 Task: Find connections with filter location Corralillo with filter topic #digitalnomadwith filter profile language French with filter current company Infosys BPM with filter school Deshbandhu College with filter industry Operations Consulting with filter service category Copywriting with filter keywords title Sales Manager
Action: Mouse moved to (478, 59)
Screenshot: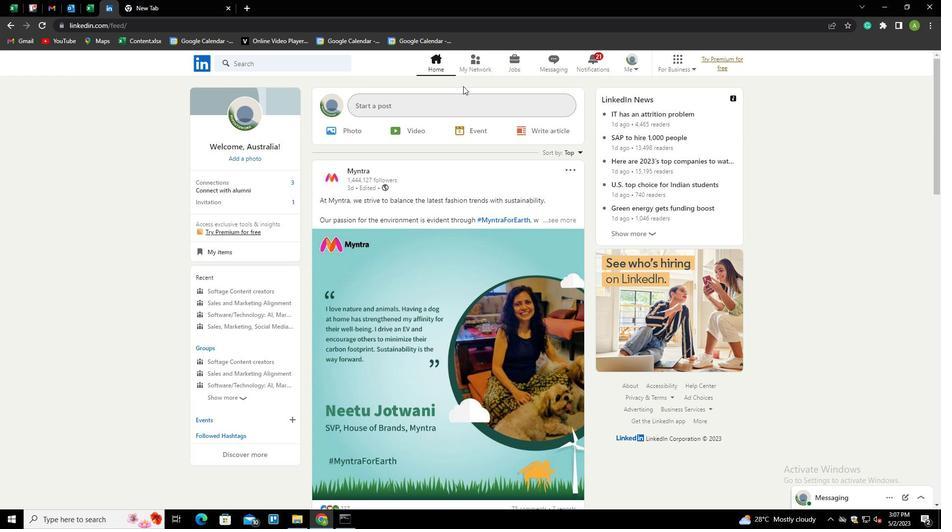 
Action: Mouse pressed left at (478, 59)
Screenshot: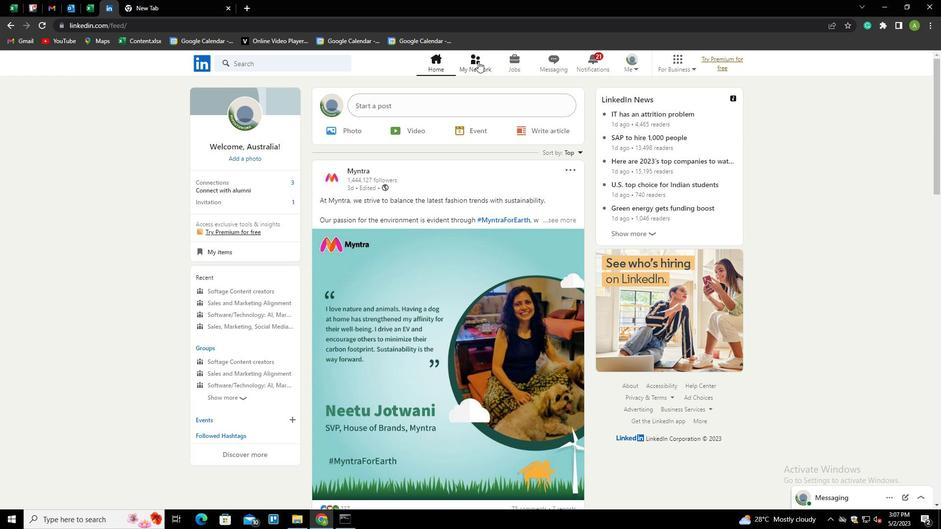 
Action: Mouse moved to (251, 120)
Screenshot: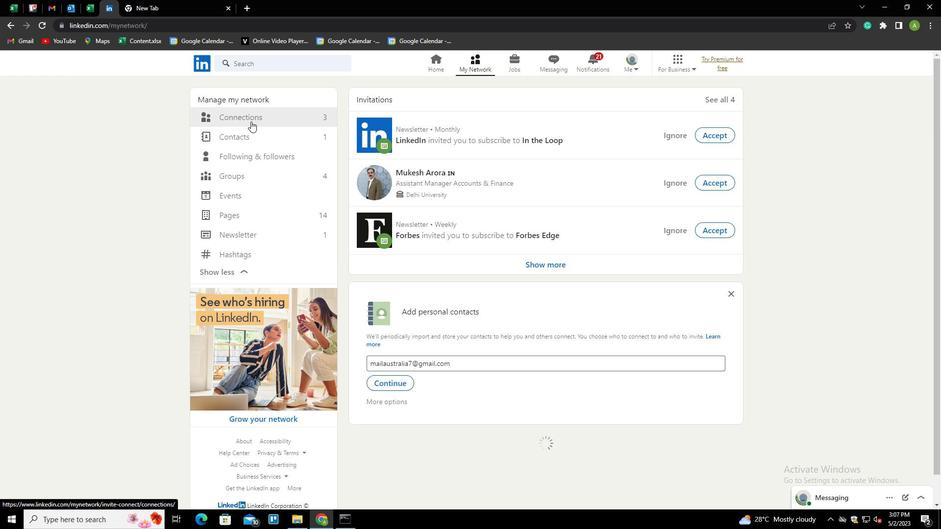 
Action: Mouse pressed left at (251, 120)
Screenshot: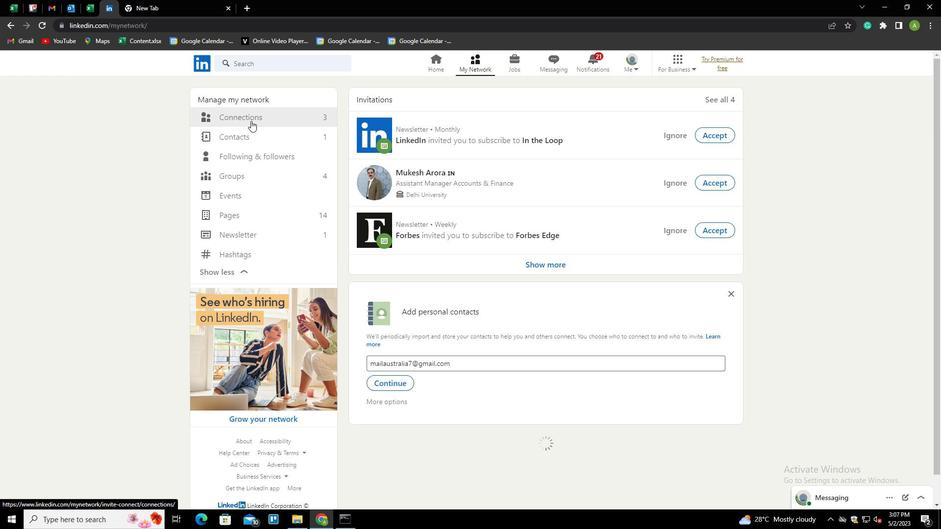 
Action: Mouse moved to (527, 118)
Screenshot: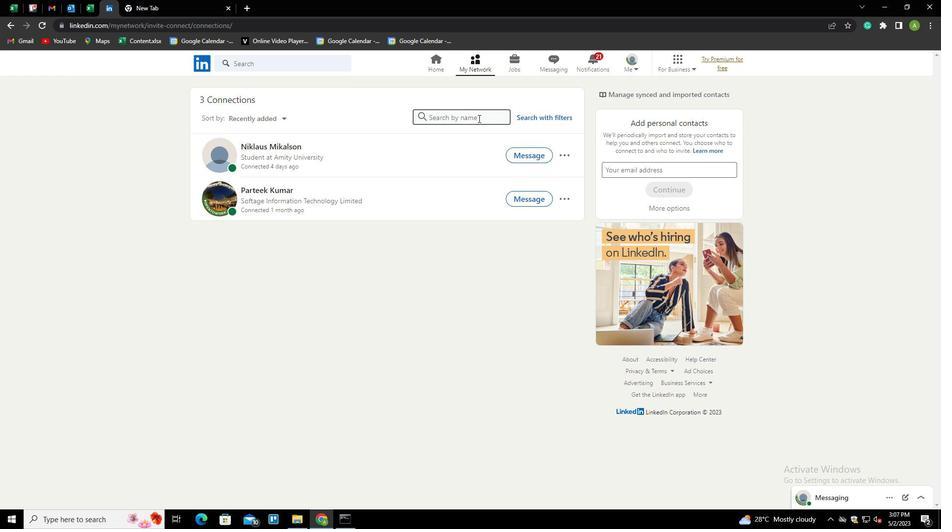 
Action: Mouse pressed left at (527, 118)
Screenshot: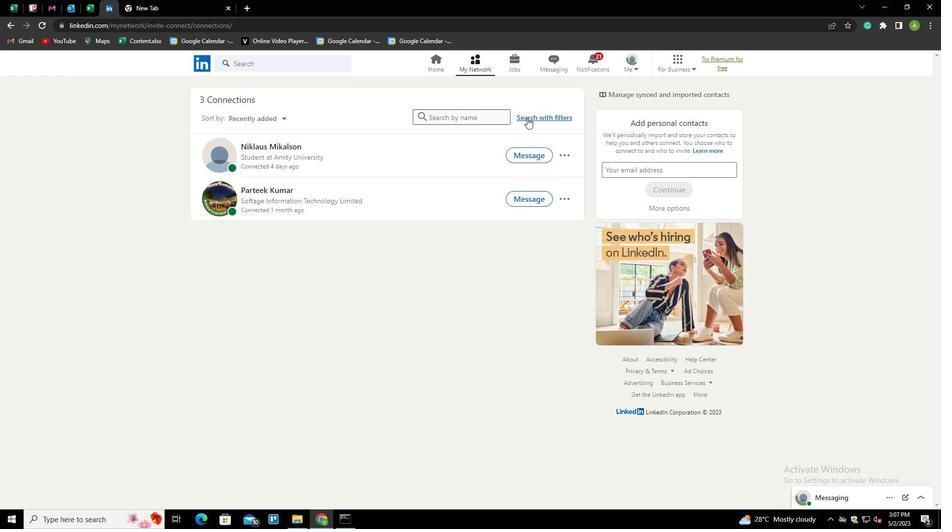 
Action: Mouse moved to (500, 90)
Screenshot: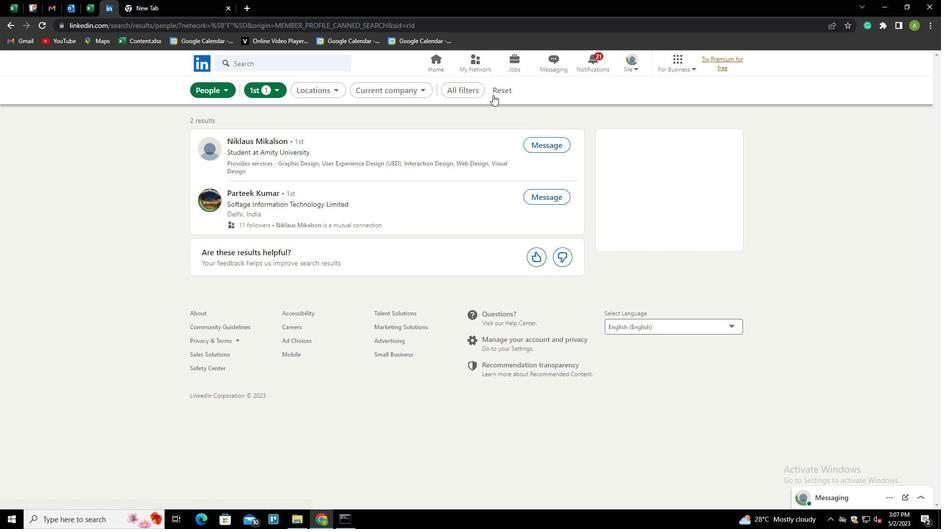 
Action: Mouse pressed left at (500, 90)
Screenshot: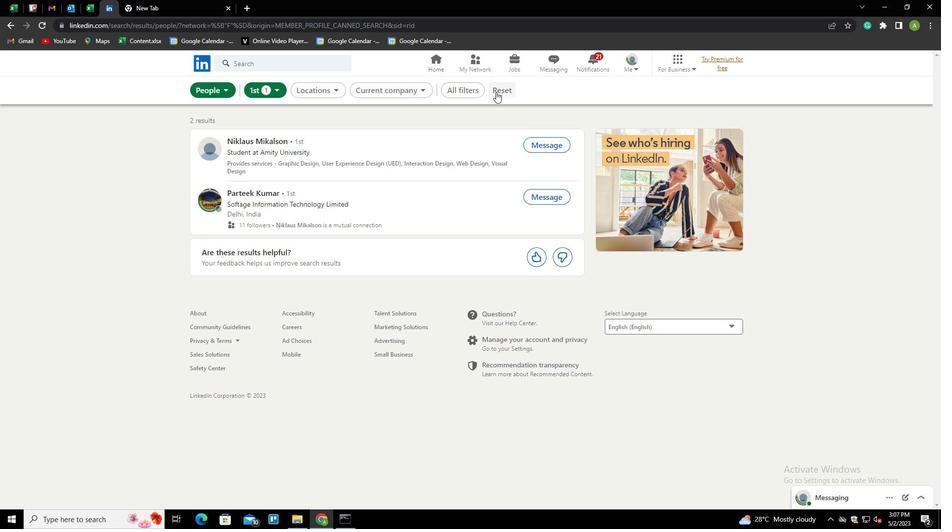 
Action: Mouse moved to (484, 90)
Screenshot: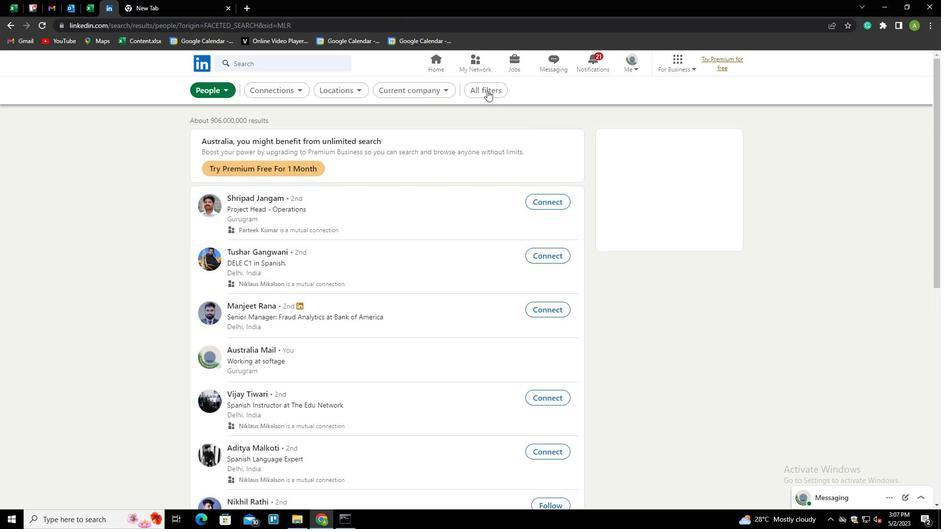 
Action: Mouse pressed left at (484, 90)
Screenshot: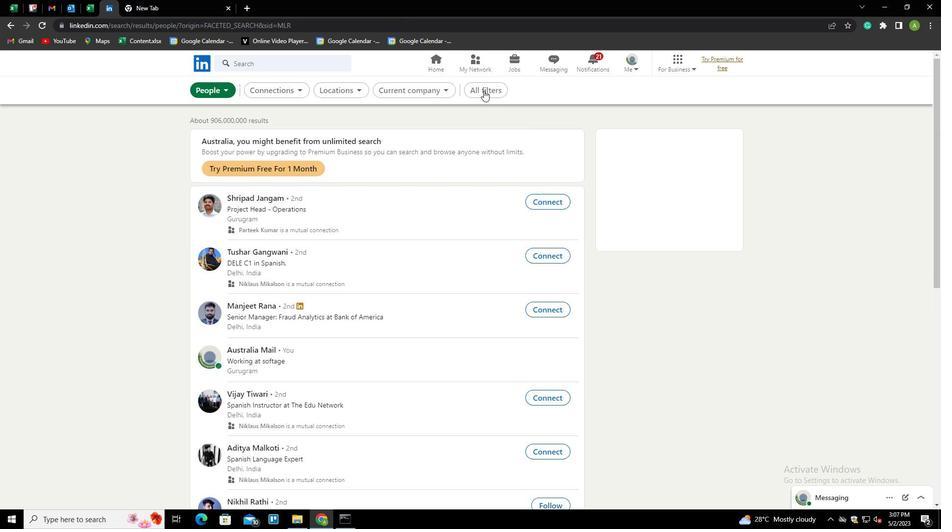 
Action: Mouse moved to (809, 279)
Screenshot: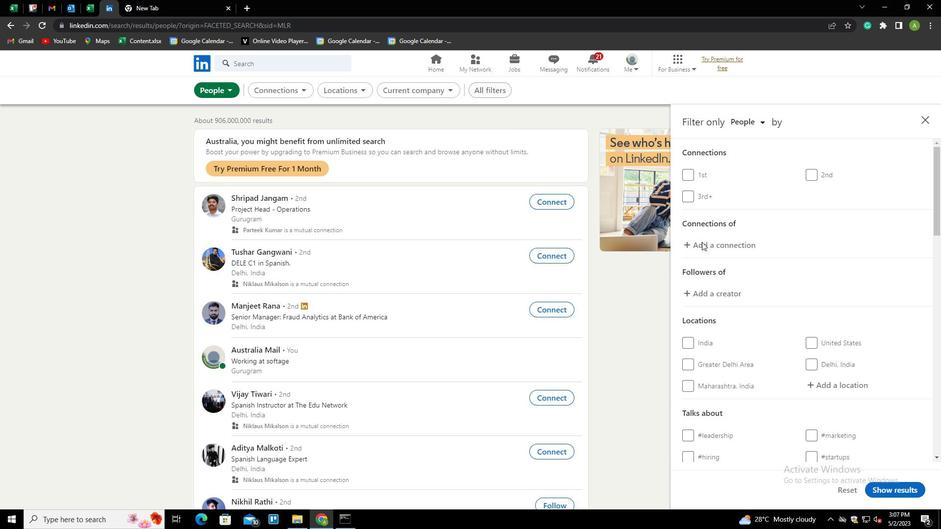 
Action: Mouse scrolled (809, 279) with delta (0, 0)
Screenshot: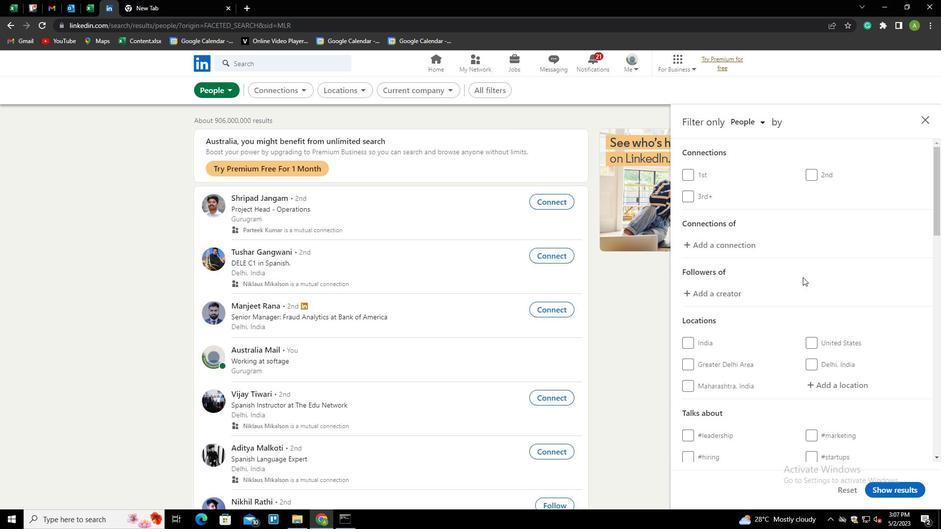 
Action: Mouse scrolled (809, 279) with delta (0, 0)
Screenshot: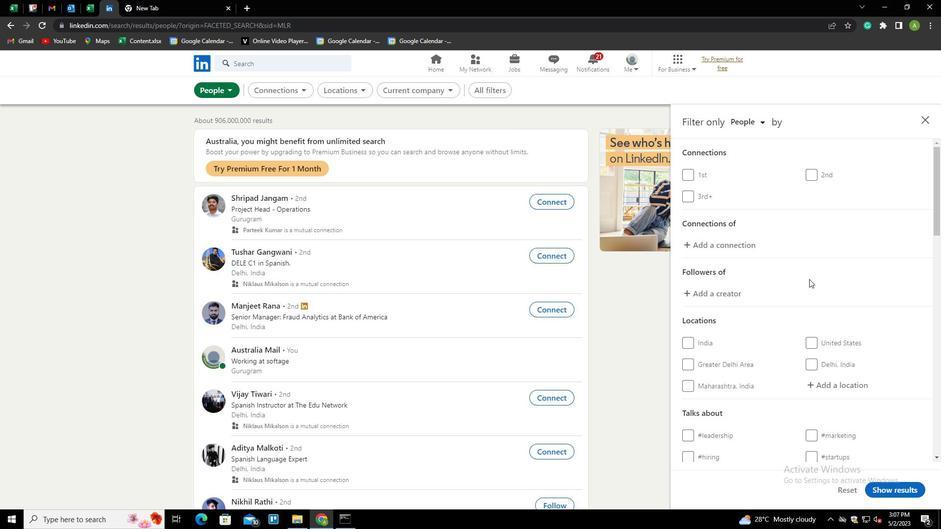 
Action: Mouse moved to (824, 283)
Screenshot: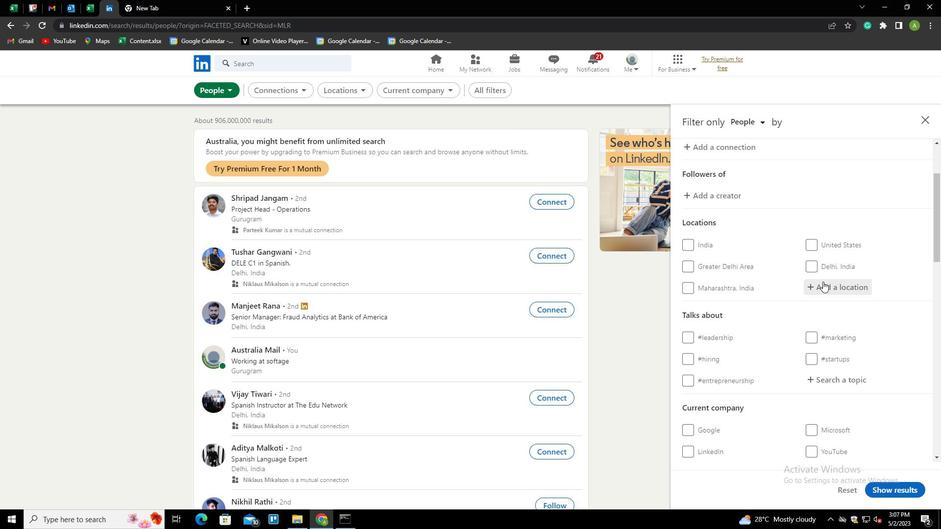 
Action: Mouse pressed left at (824, 283)
Screenshot: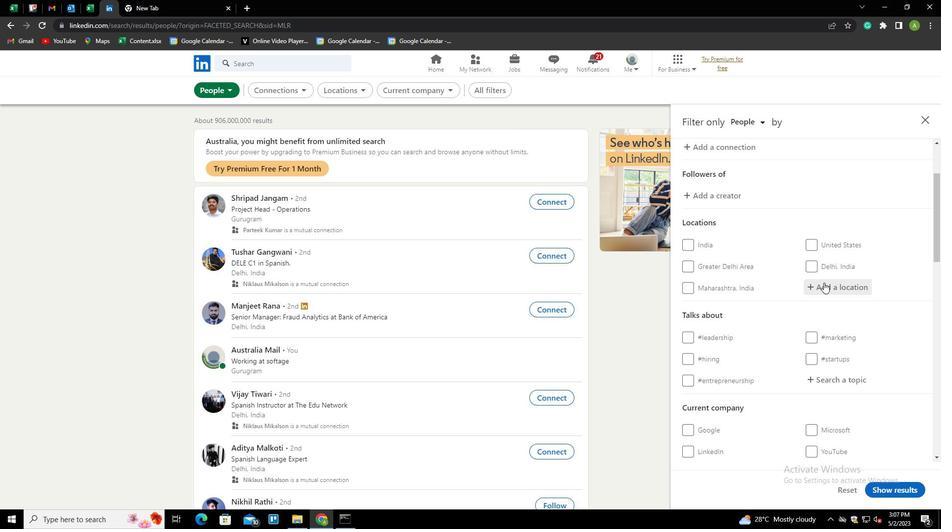 
Action: Key pressed <Key.shift>CORRALILLO<Key.down><Key.enter>
Screenshot: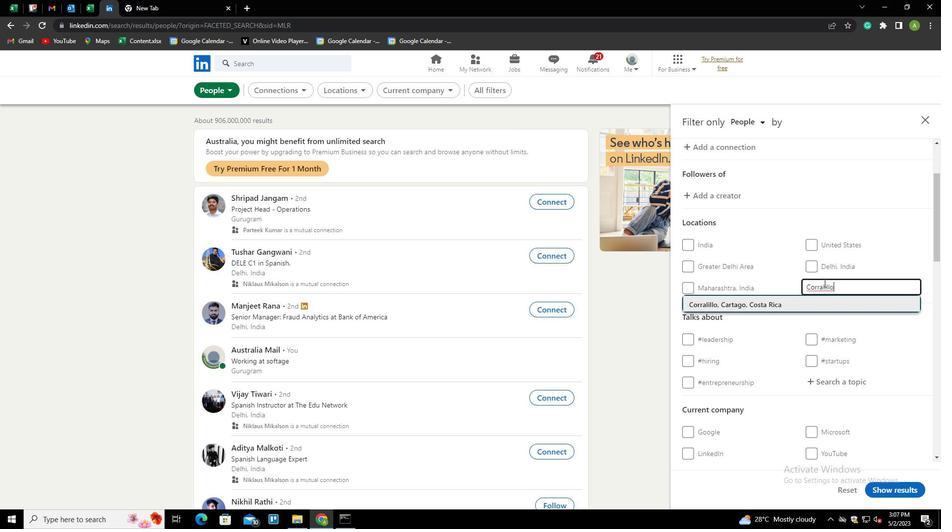 
Action: Mouse scrolled (824, 282) with delta (0, 0)
Screenshot: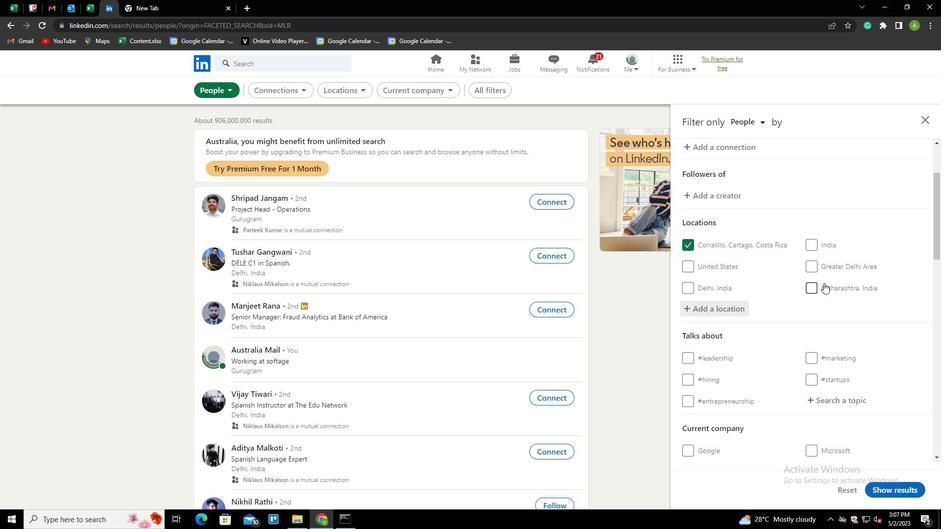 
Action: Mouse scrolled (824, 282) with delta (0, 0)
Screenshot: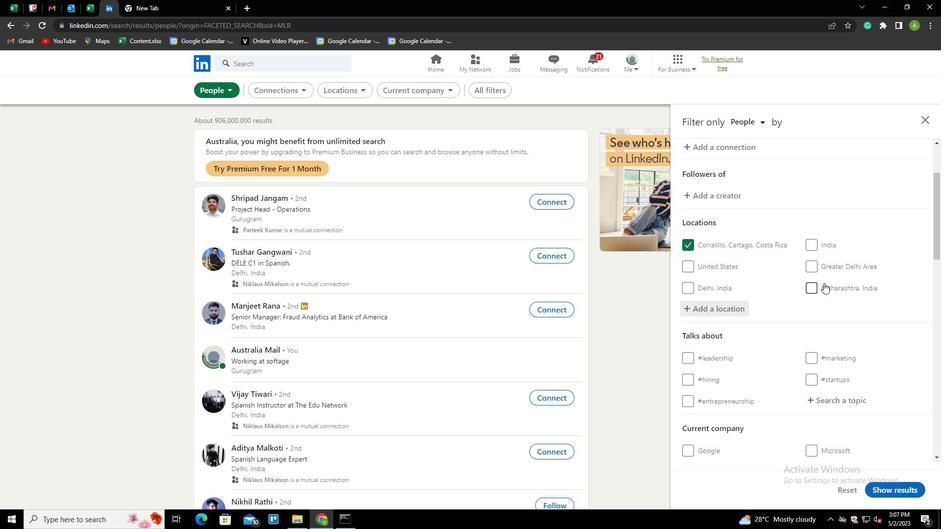 
Action: Mouse moved to (820, 306)
Screenshot: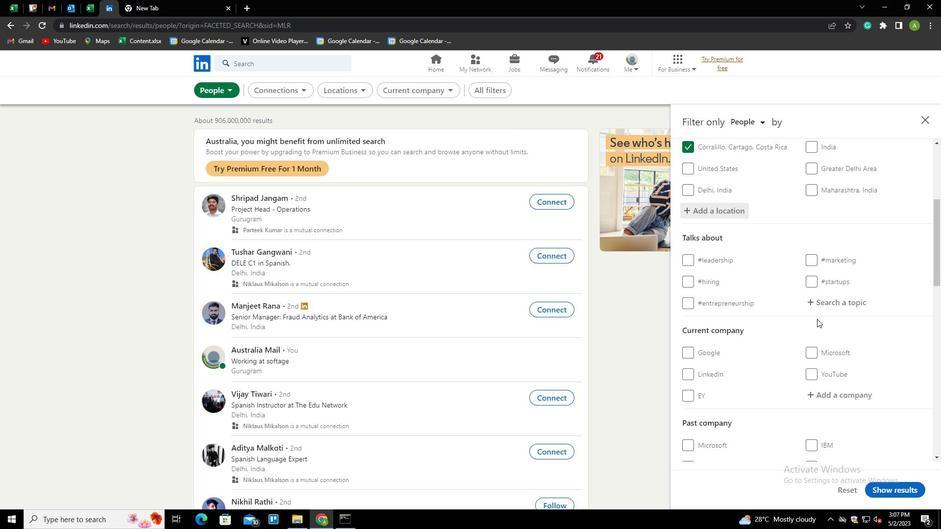 
Action: Mouse pressed left at (820, 306)
Screenshot: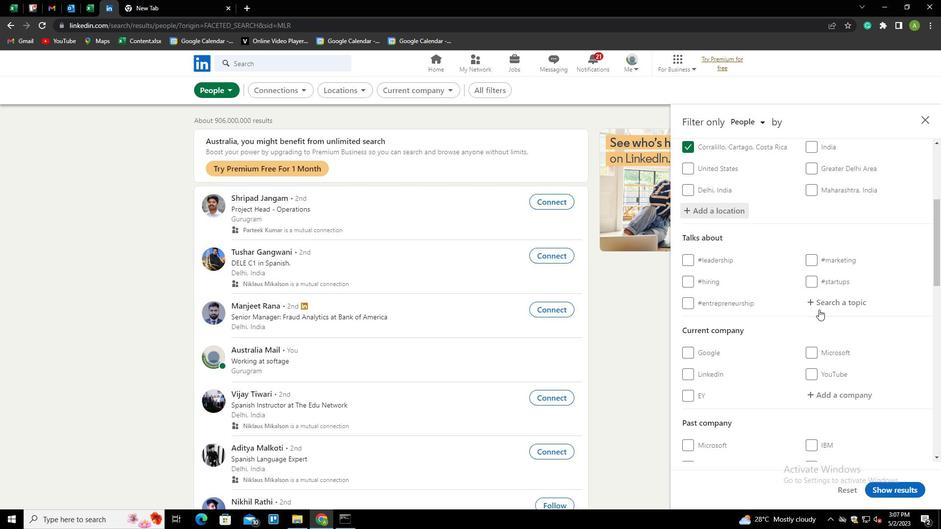 
Action: Key pressed DIGITALMA<Key.down><Key.backspace><Key.backspace>NOMAD<Key.down><Key.enter>
Screenshot: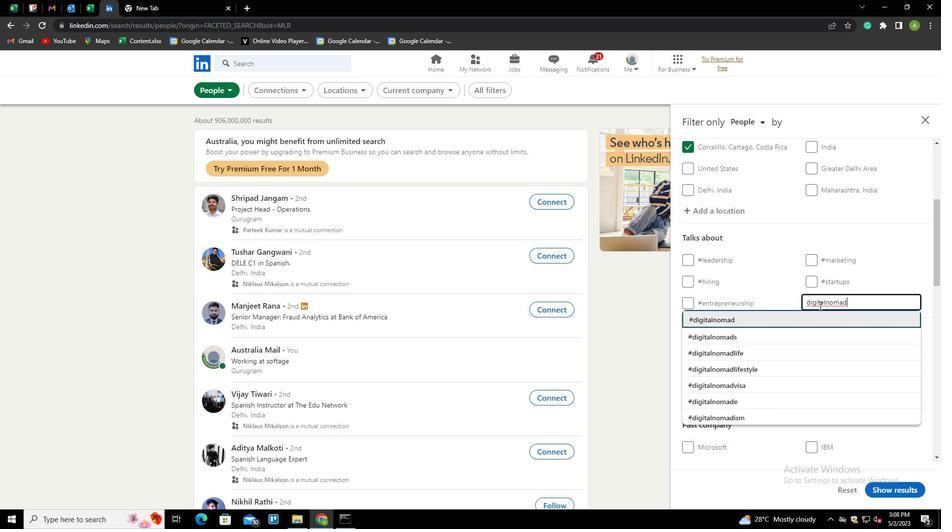 
Action: Mouse scrolled (820, 305) with delta (0, 0)
Screenshot: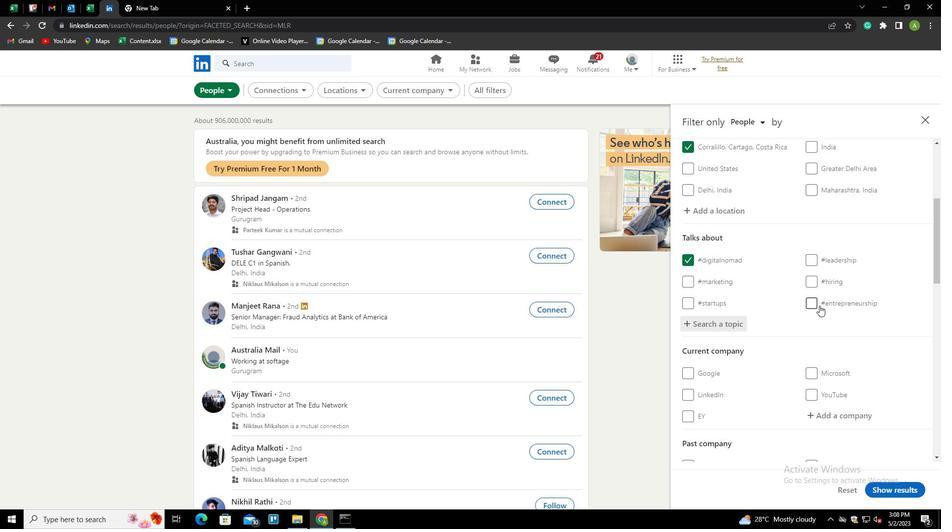 
Action: Mouse scrolled (820, 305) with delta (0, 0)
Screenshot: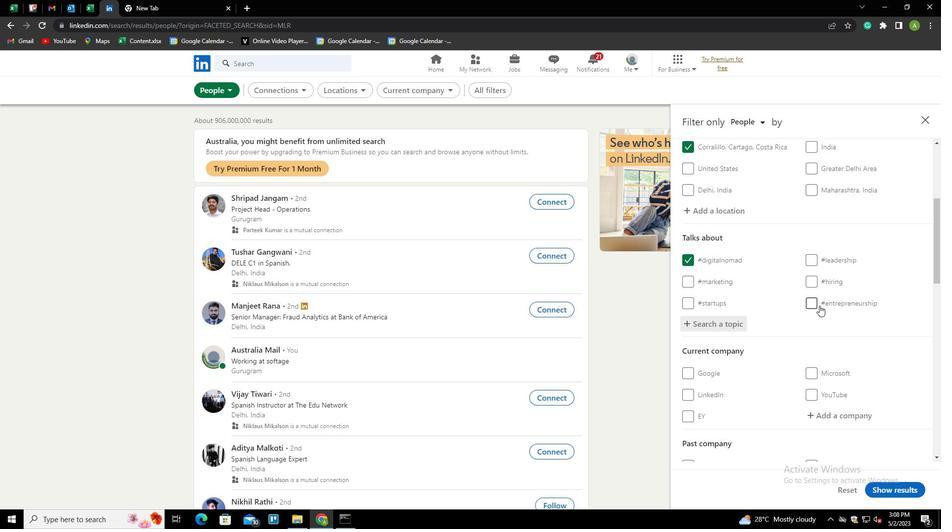 
Action: Mouse scrolled (820, 305) with delta (0, 0)
Screenshot: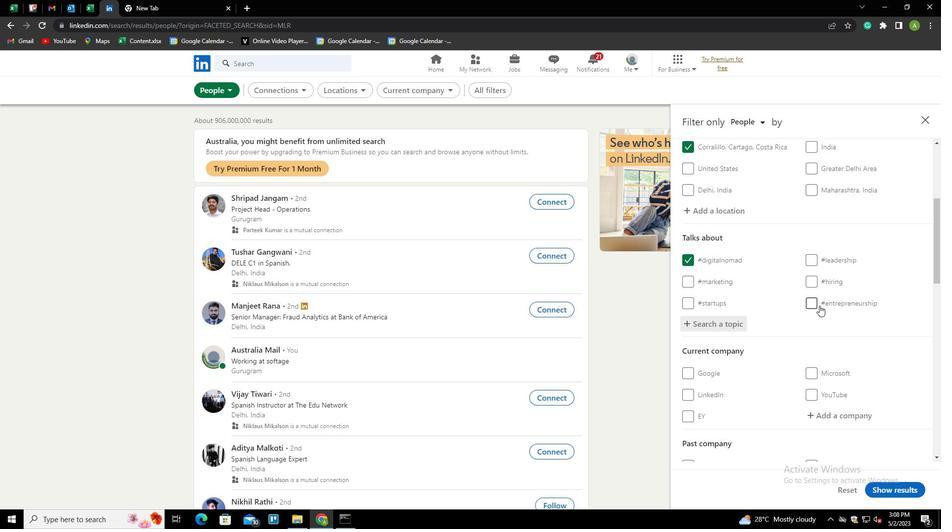 
Action: Mouse scrolled (820, 305) with delta (0, 0)
Screenshot: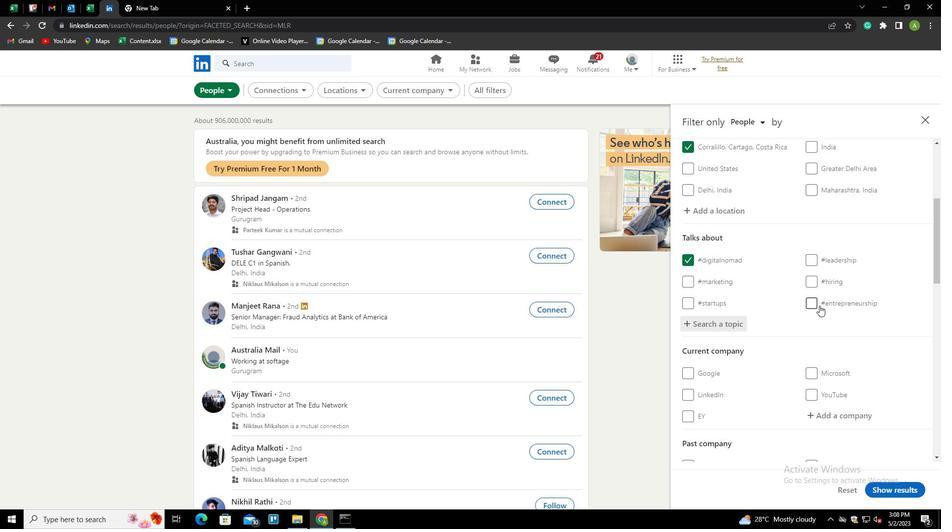 
Action: Mouse scrolled (820, 305) with delta (0, 0)
Screenshot: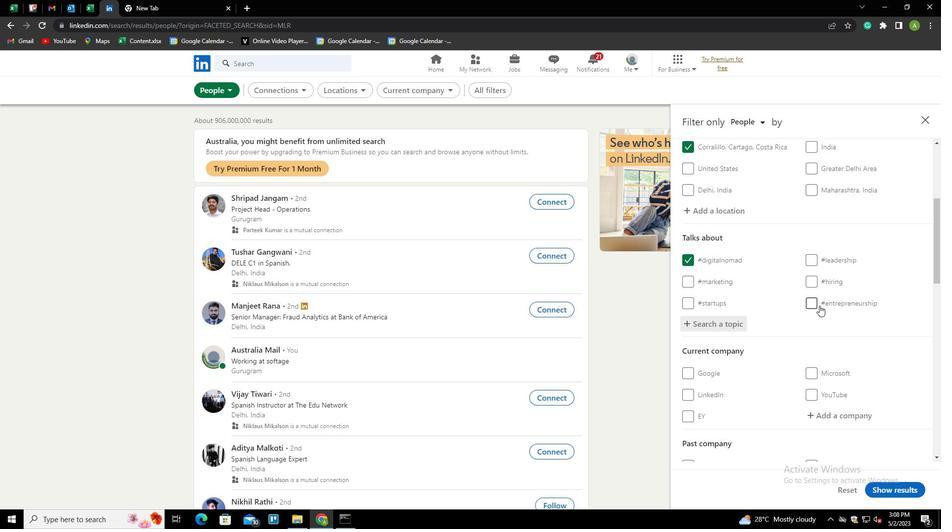 
Action: Mouse scrolled (820, 305) with delta (0, 0)
Screenshot: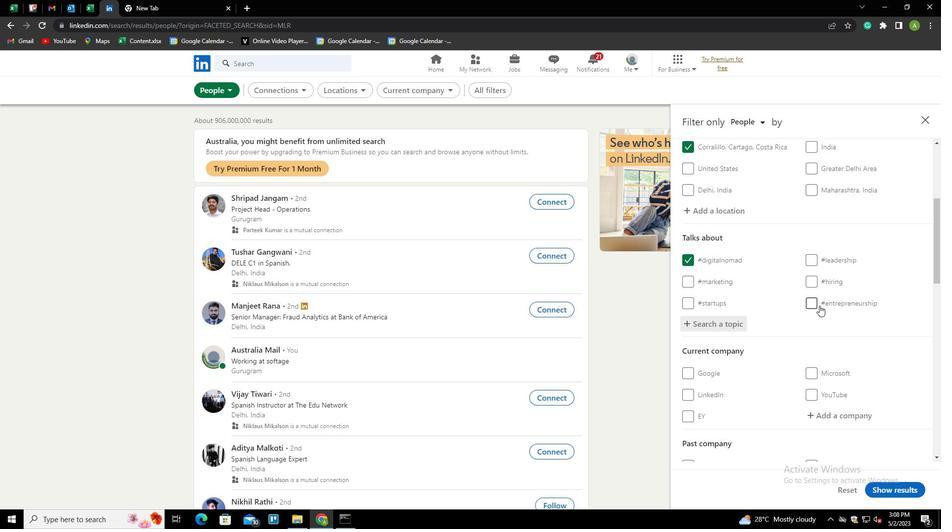 
Action: Mouse scrolled (820, 305) with delta (0, 0)
Screenshot: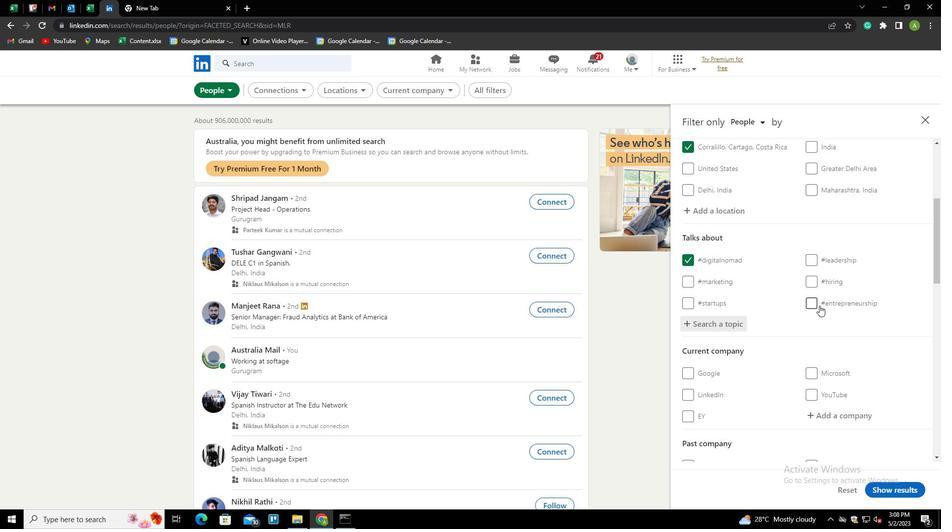 
Action: Mouse scrolled (820, 305) with delta (0, 0)
Screenshot: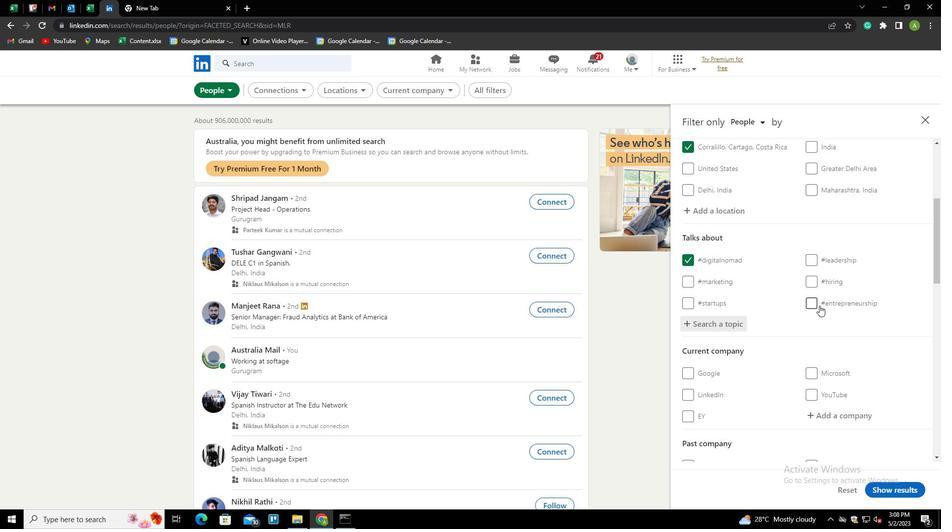 
Action: Mouse scrolled (820, 305) with delta (0, 0)
Screenshot: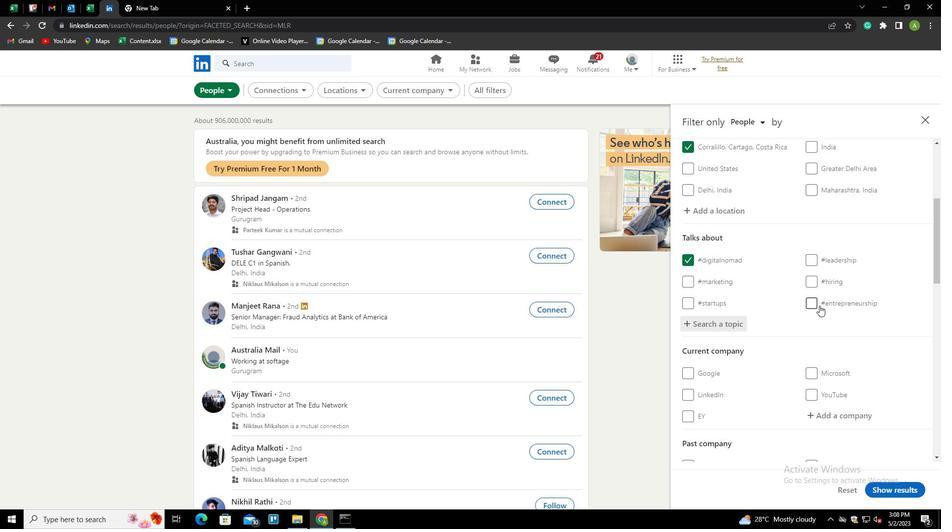 
Action: Mouse scrolled (820, 305) with delta (0, 0)
Screenshot: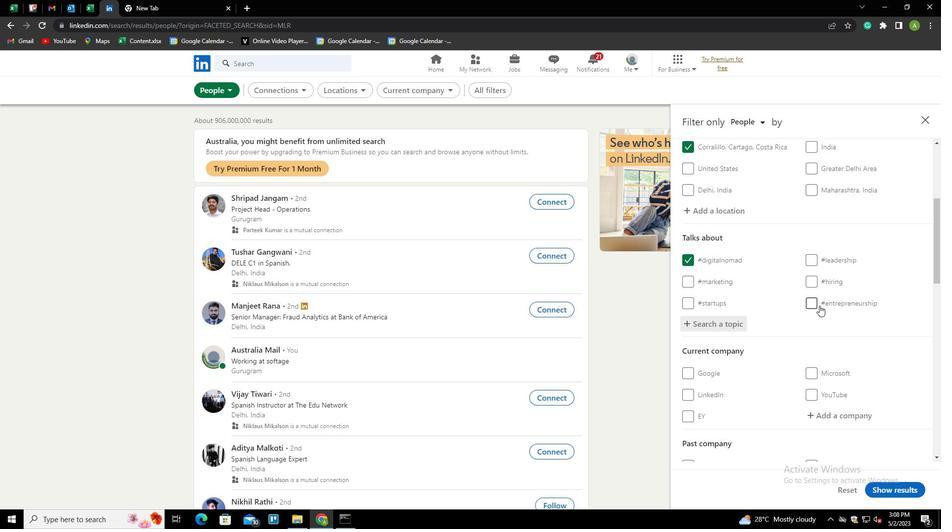 
Action: Mouse scrolled (820, 305) with delta (0, 0)
Screenshot: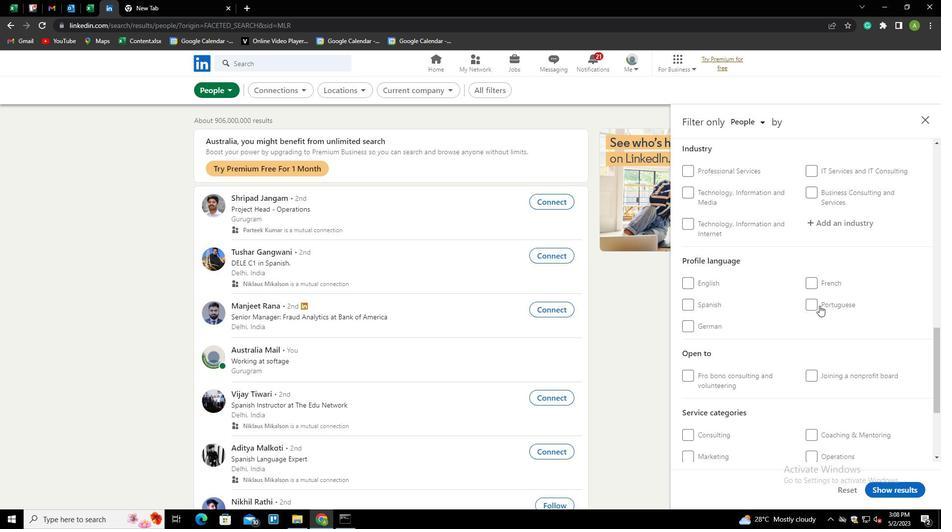
Action: Mouse scrolled (820, 305) with delta (0, 0)
Screenshot: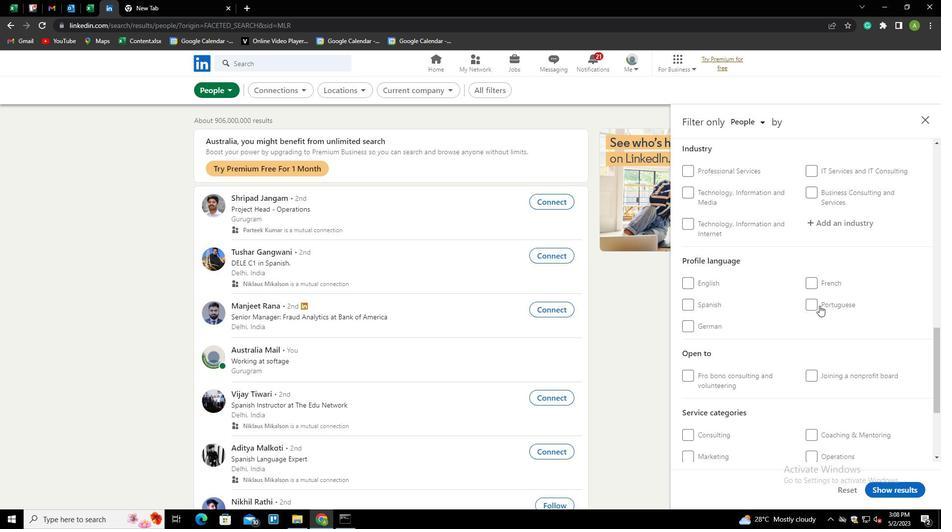 
Action: Mouse scrolled (820, 305) with delta (0, 0)
Screenshot: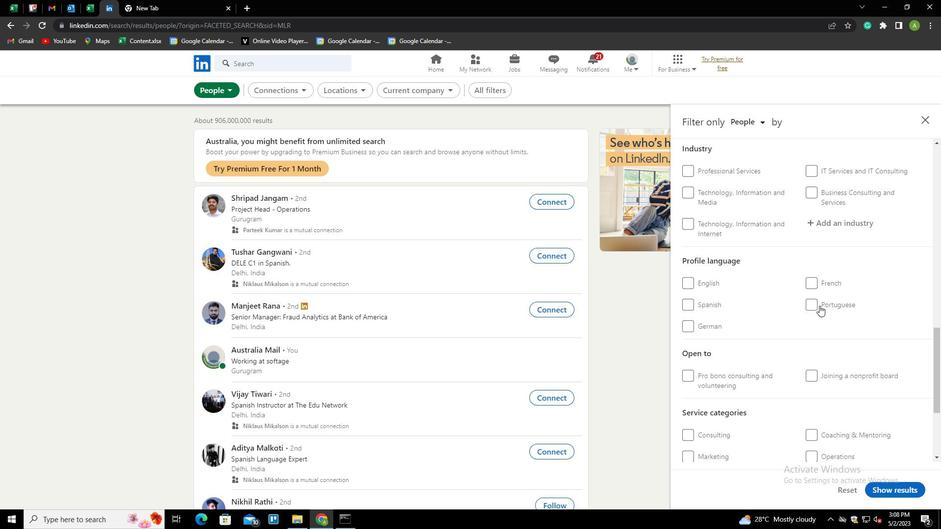 
Action: Mouse scrolled (820, 305) with delta (0, 0)
Screenshot: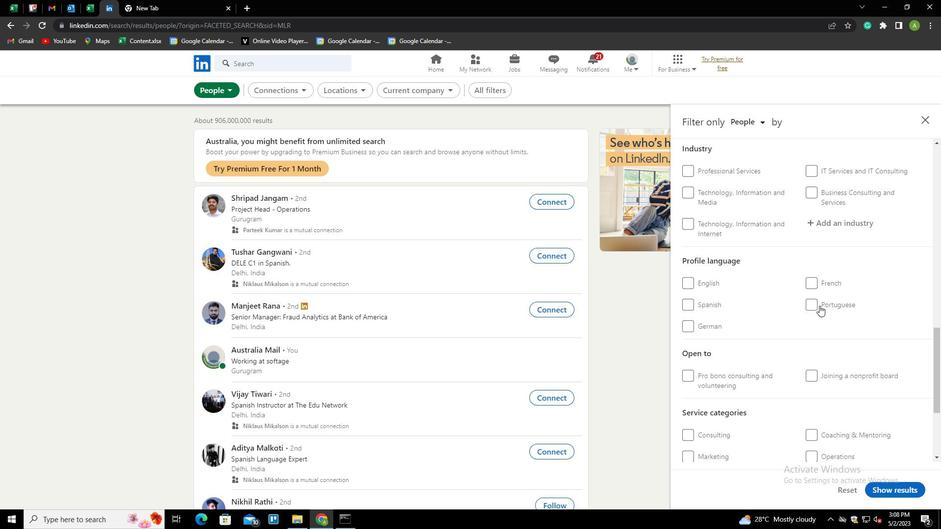 
Action: Mouse scrolled (820, 305) with delta (0, 0)
Screenshot: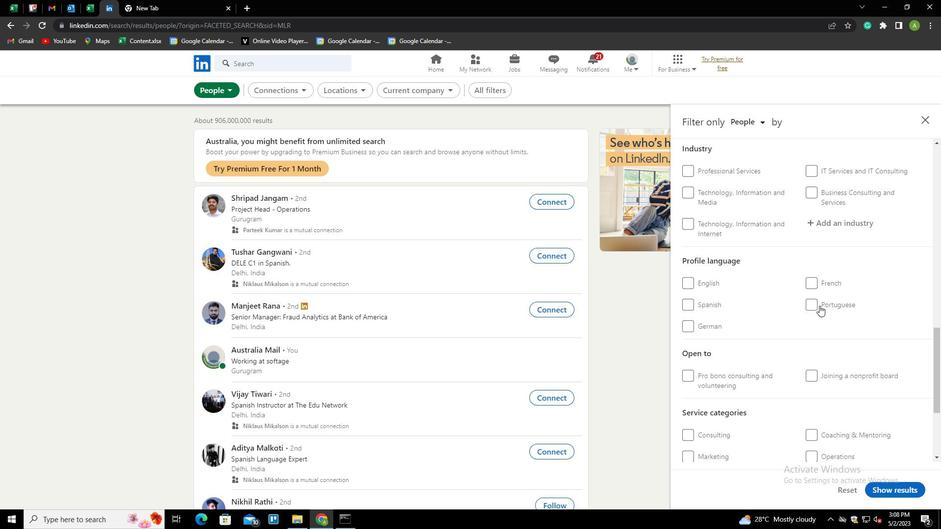 
Action: Mouse scrolled (820, 305) with delta (0, 0)
Screenshot: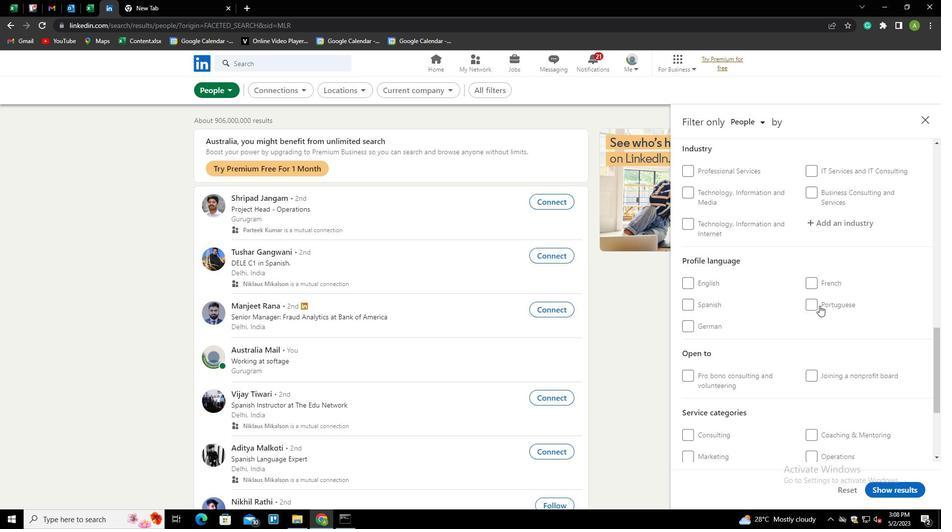 
Action: Mouse moved to (788, 179)
Screenshot: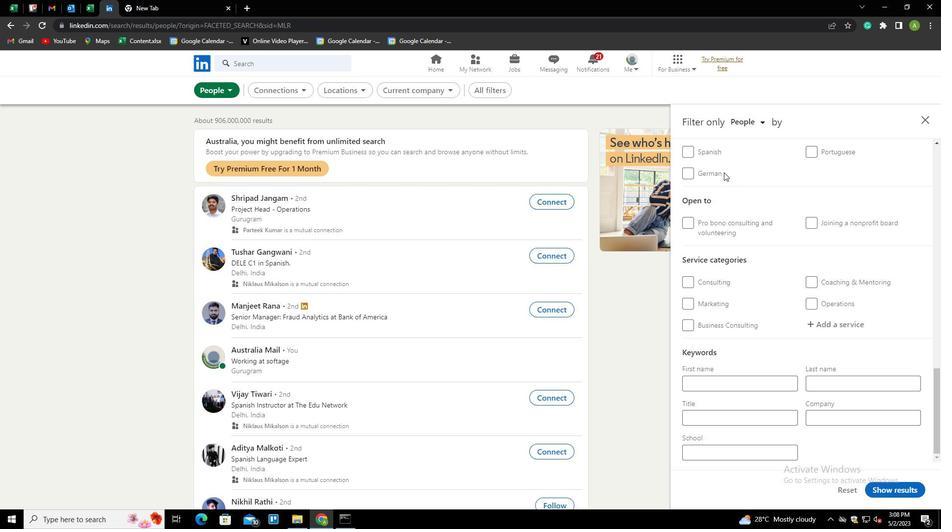 
Action: Mouse scrolled (788, 179) with delta (0, 0)
Screenshot: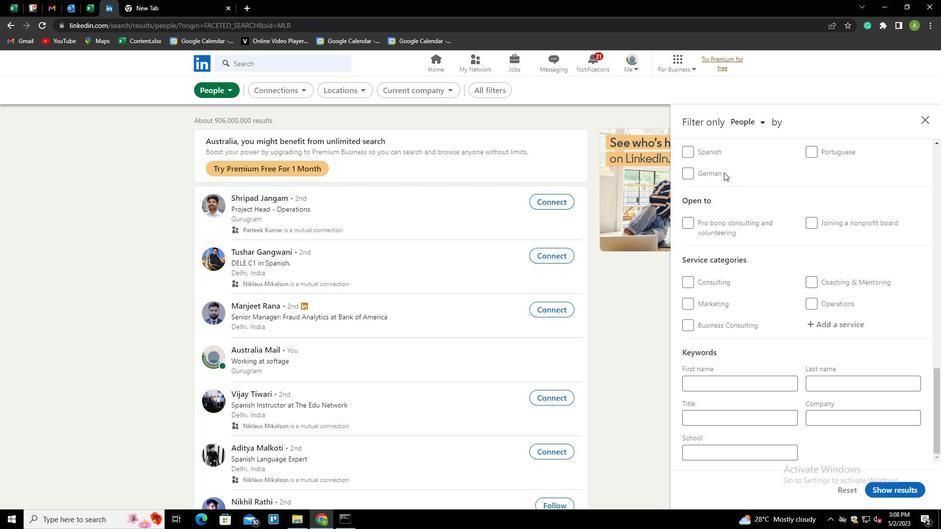 
Action: Mouse moved to (812, 180)
Screenshot: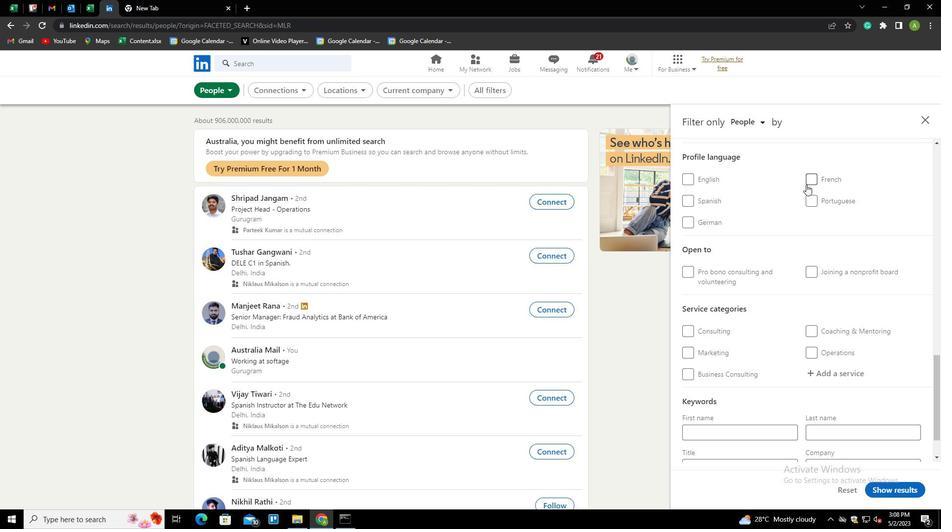 
Action: Mouse pressed left at (812, 180)
Screenshot: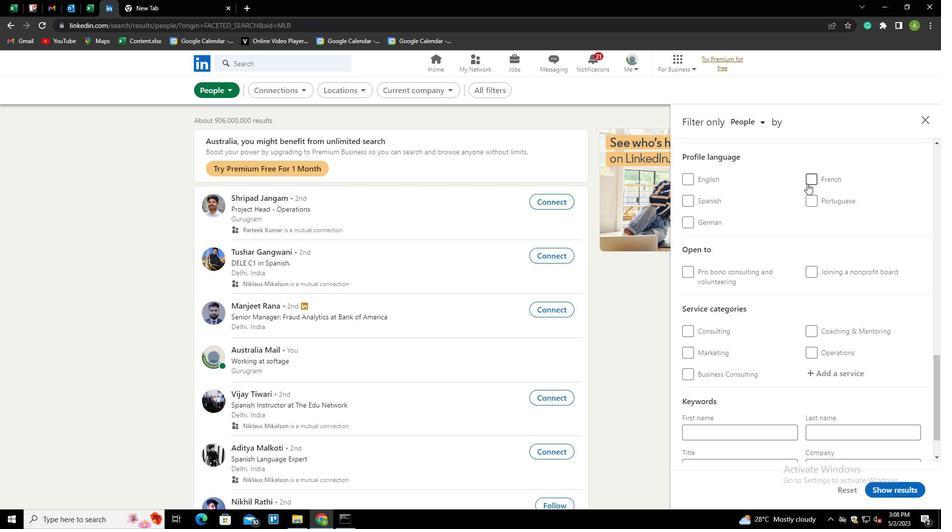 
Action: Mouse moved to (819, 210)
Screenshot: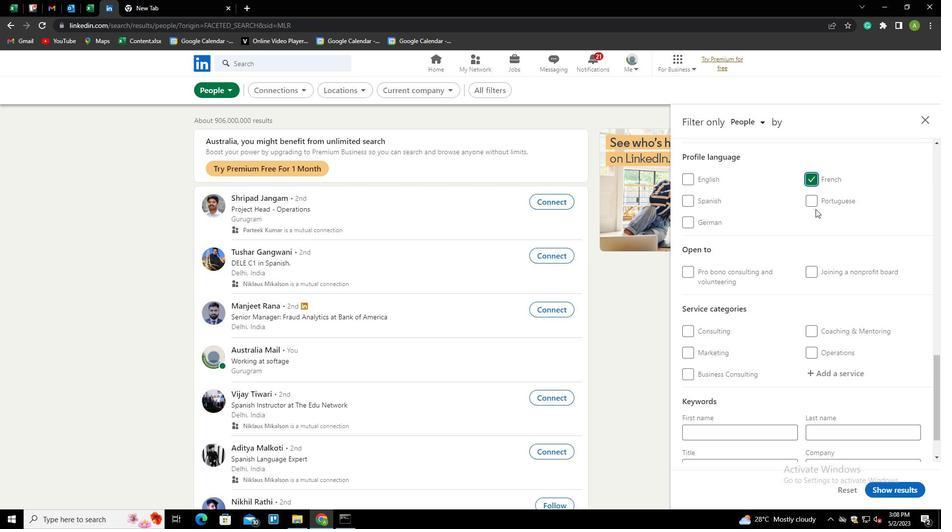
Action: Mouse scrolled (819, 211) with delta (0, 0)
Screenshot: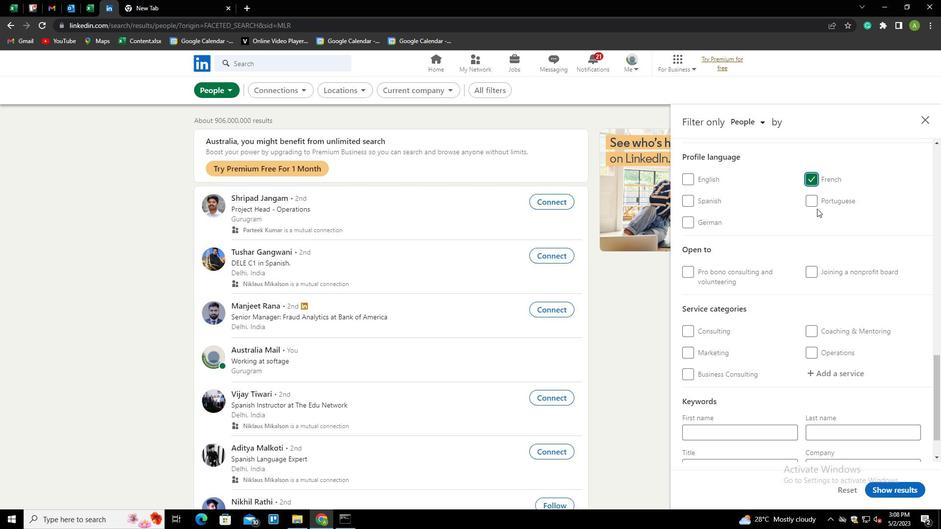 
Action: Mouse scrolled (819, 211) with delta (0, 0)
Screenshot: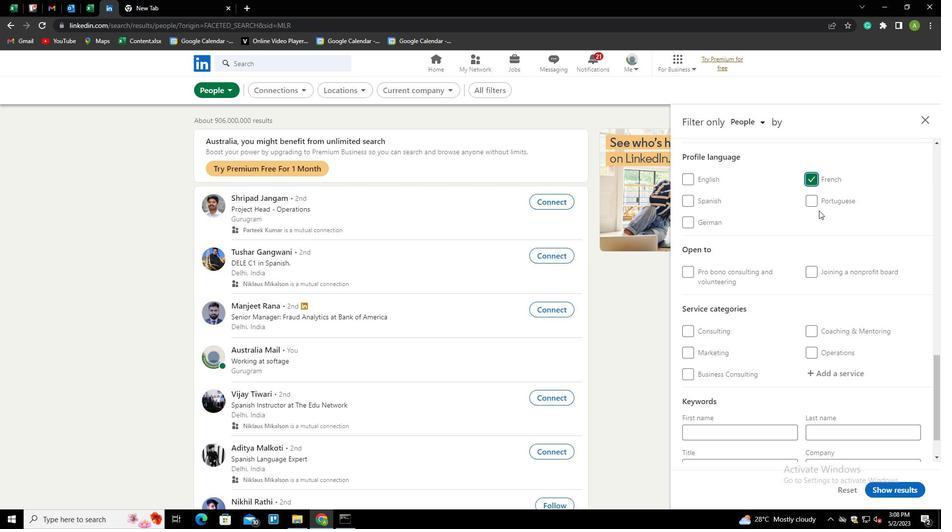 
Action: Mouse scrolled (819, 211) with delta (0, 0)
Screenshot: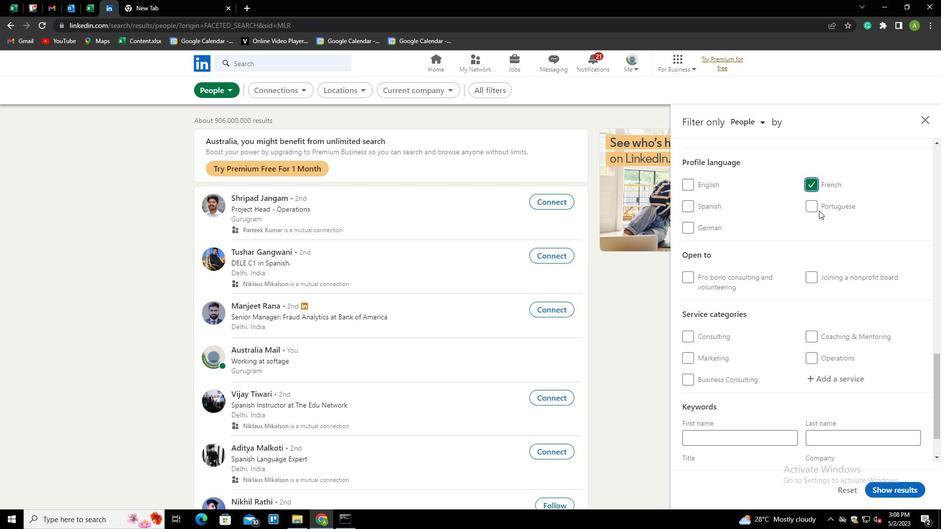 
Action: Mouse scrolled (819, 211) with delta (0, 0)
Screenshot: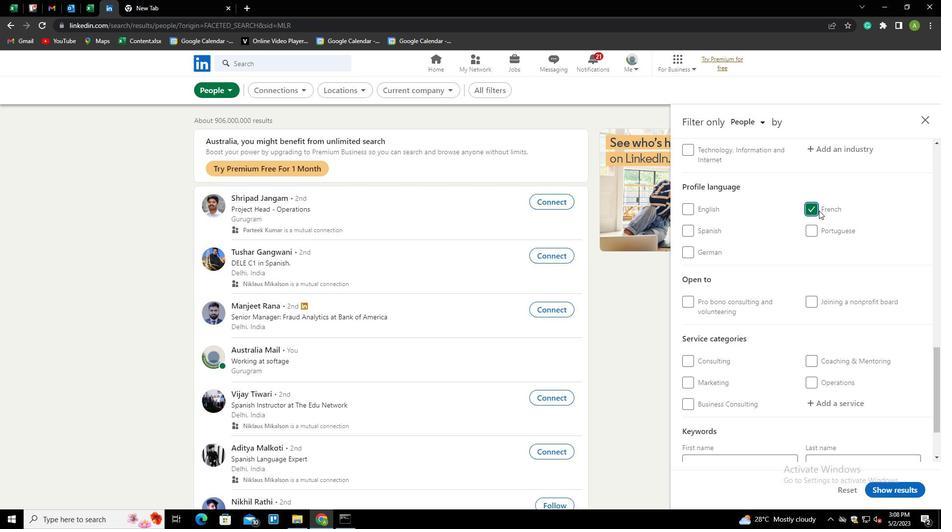 
Action: Mouse scrolled (819, 211) with delta (0, 0)
Screenshot: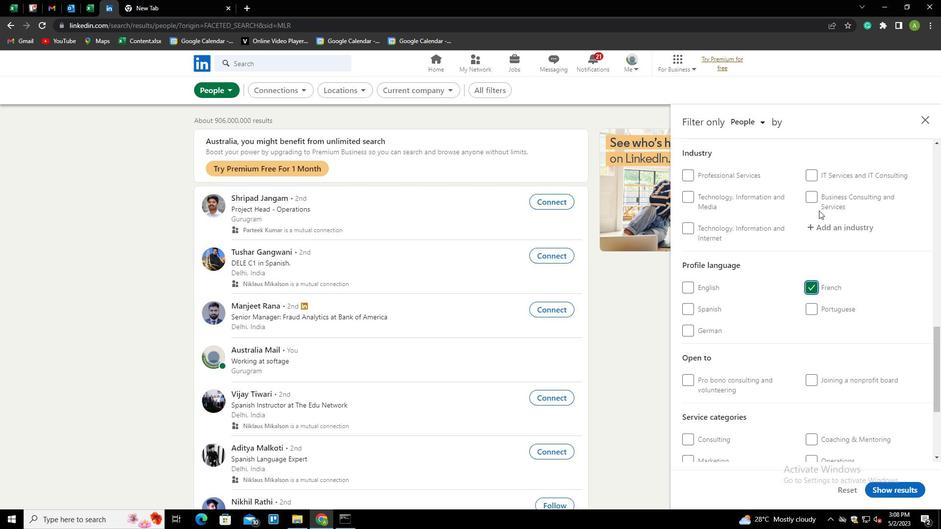 
Action: Mouse scrolled (819, 211) with delta (0, 0)
Screenshot: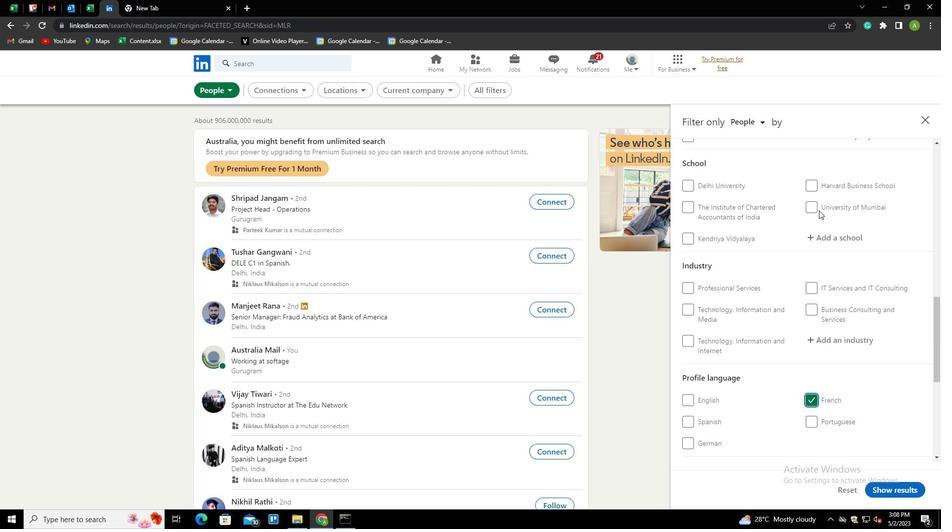 
Action: Mouse scrolled (819, 211) with delta (0, 0)
Screenshot: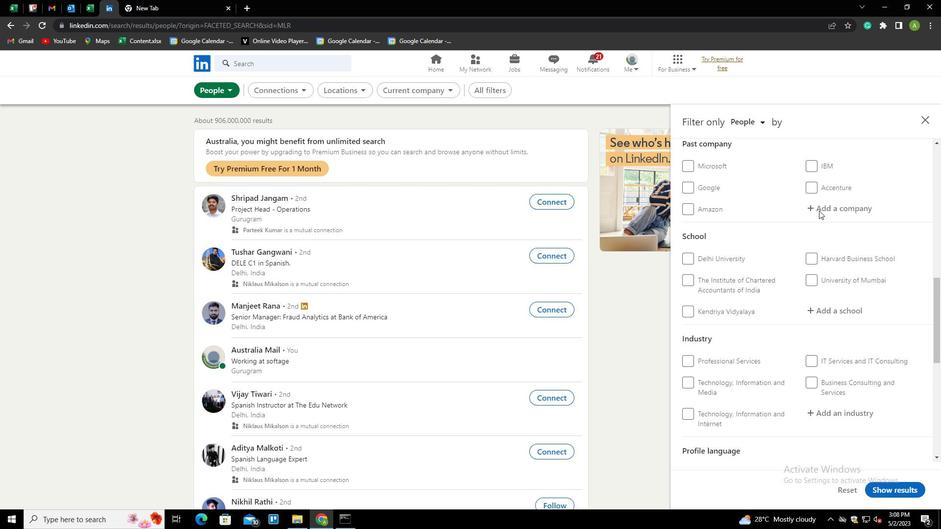 
Action: Mouse scrolled (819, 211) with delta (0, 0)
Screenshot: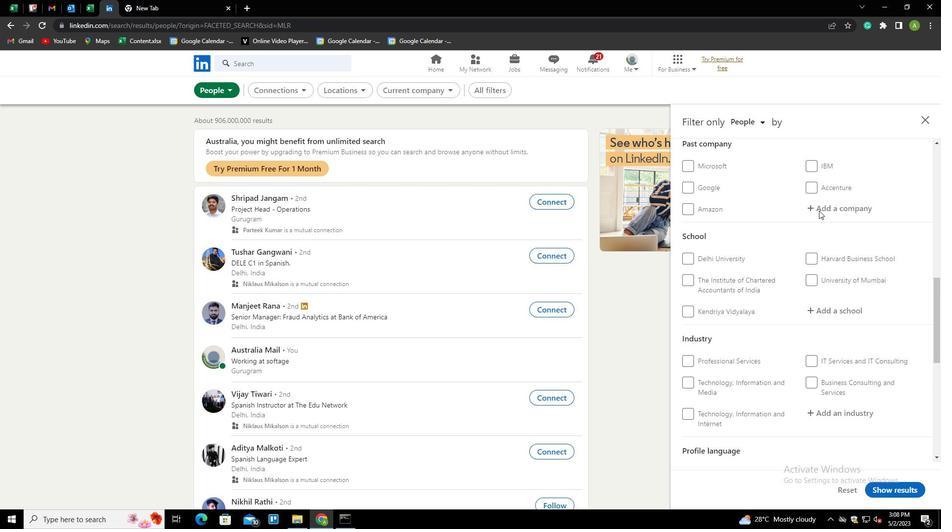 
Action: Mouse scrolled (819, 211) with delta (0, 0)
Screenshot: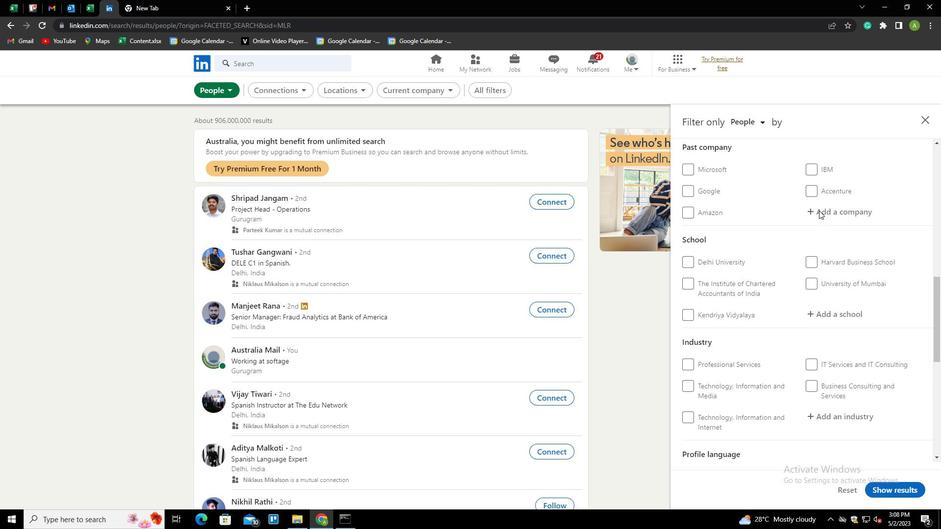 
Action: Mouse moved to (824, 257)
Screenshot: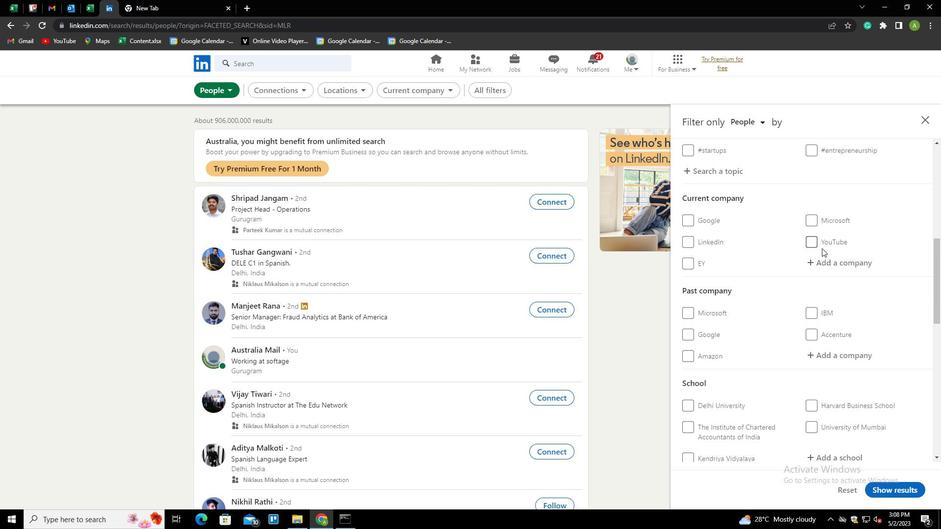 
Action: Mouse pressed left at (824, 257)
Screenshot: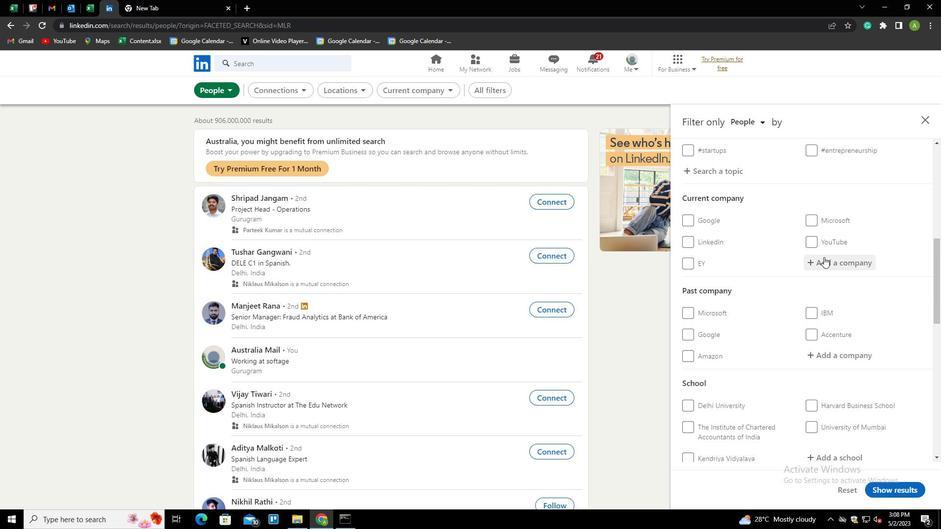 
Action: Mouse moved to (824, 258)
Screenshot: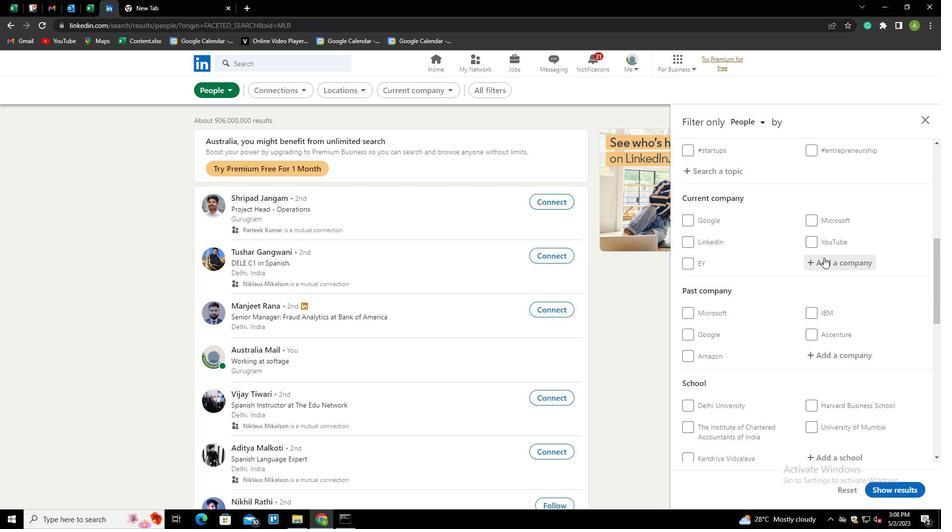 
Action: Key pressed <Key.shift>INFOSYS<Key.down><Key.down>
Screenshot: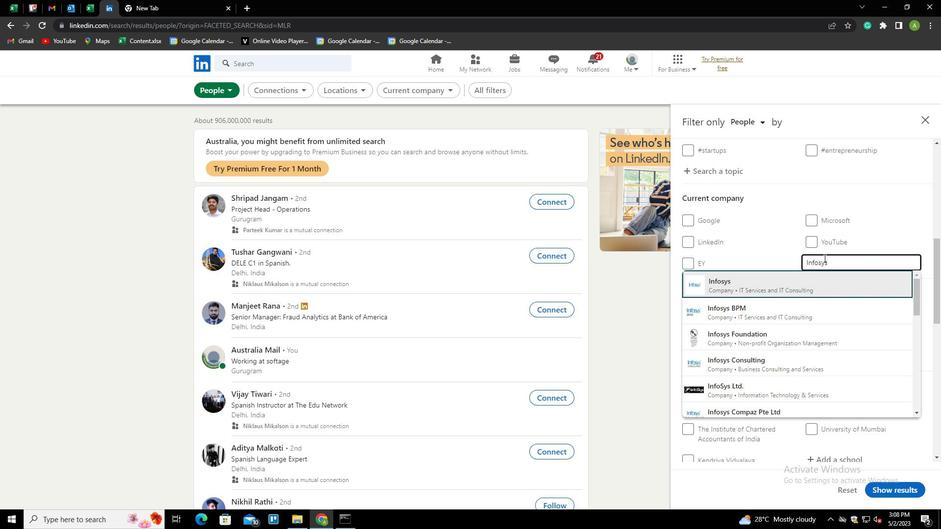 
Action: Mouse moved to (824, 258)
Screenshot: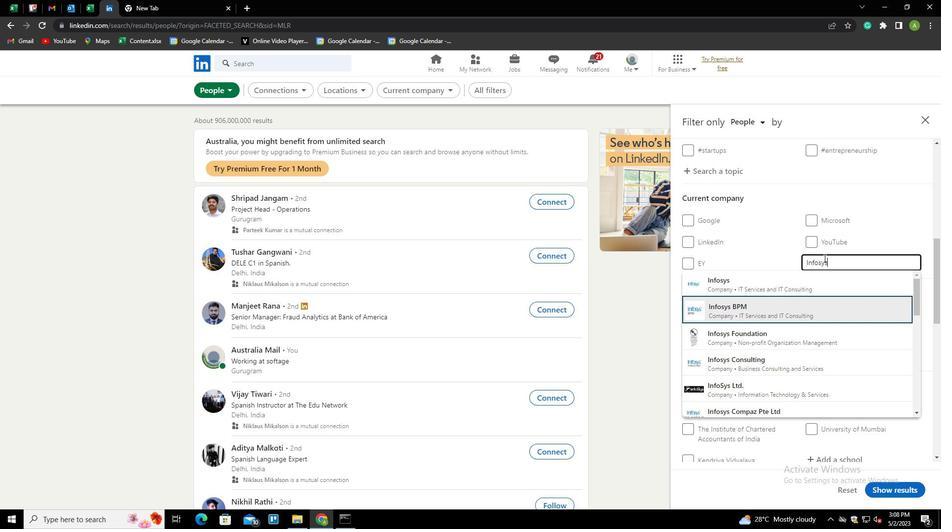 
Action: Key pressed <Key.enter>
Screenshot: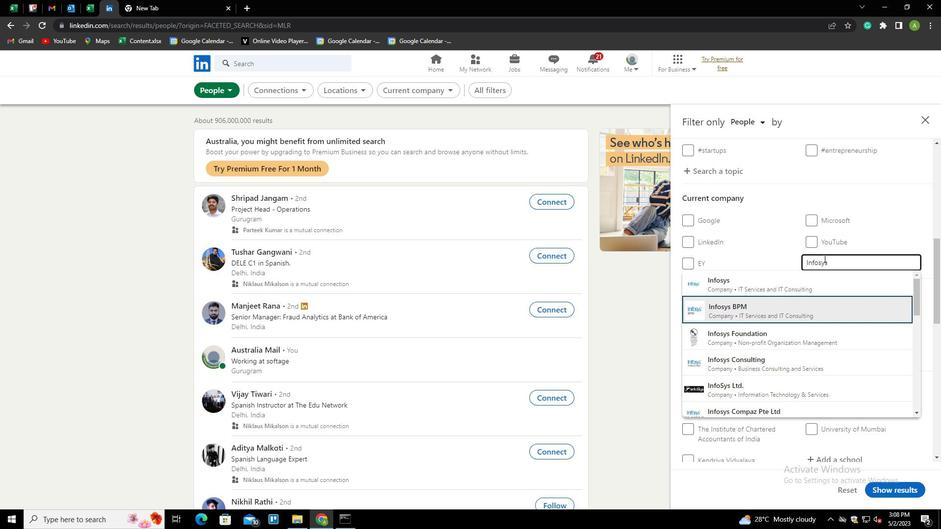 
Action: Mouse scrolled (824, 258) with delta (0, 0)
Screenshot: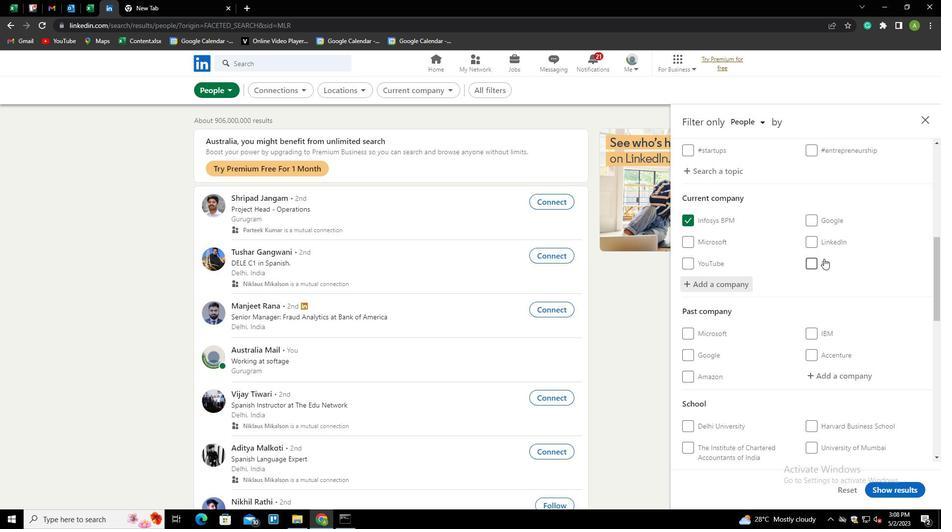 
Action: Mouse scrolled (824, 258) with delta (0, 0)
Screenshot: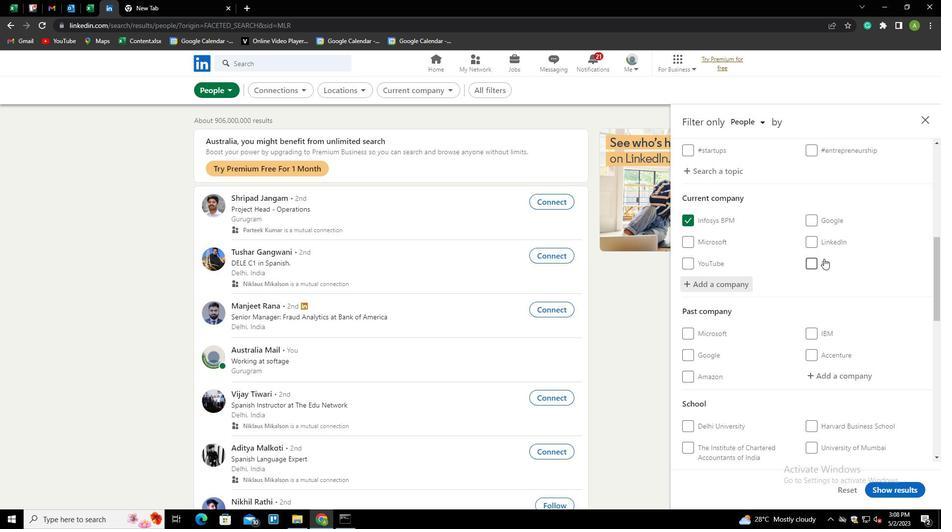 
Action: Mouse scrolled (824, 258) with delta (0, 0)
Screenshot: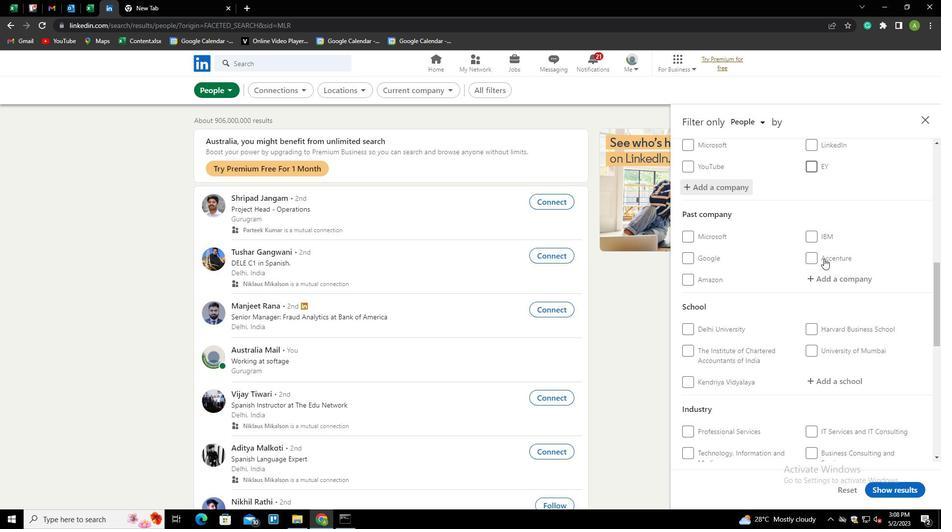 
Action: Mouse scrolled (824, 258) with delta (0, 0)
Screenshot: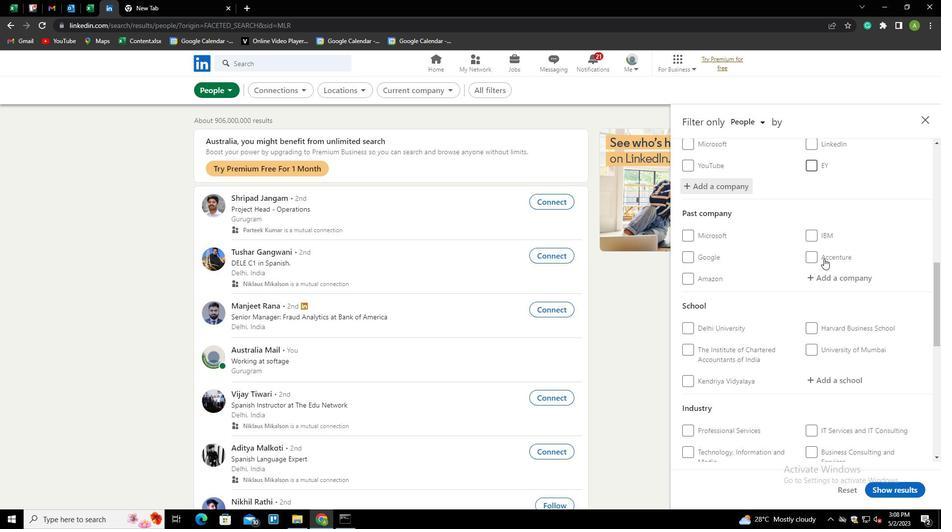 
Action: Mouse moved to (824, 277)
Screenshot: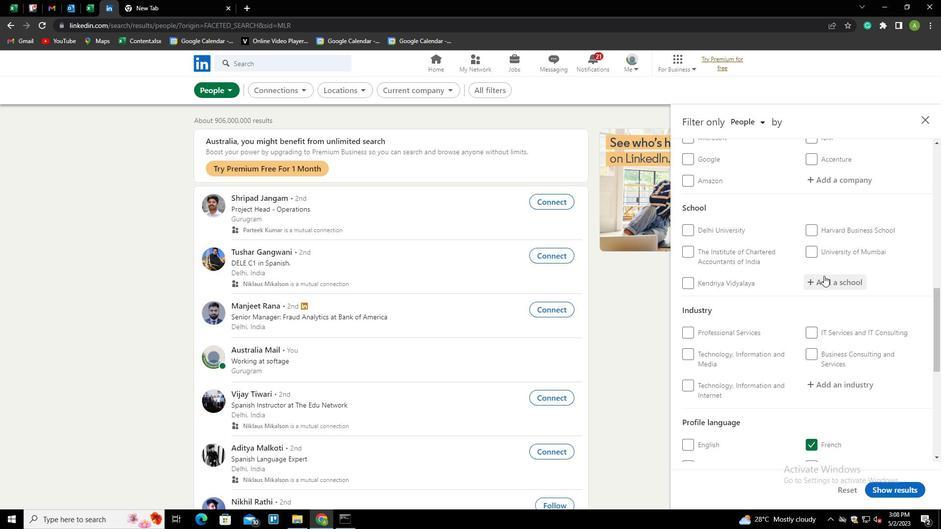 
Action: Mouse pressed left at (824, 277)
Screenshot: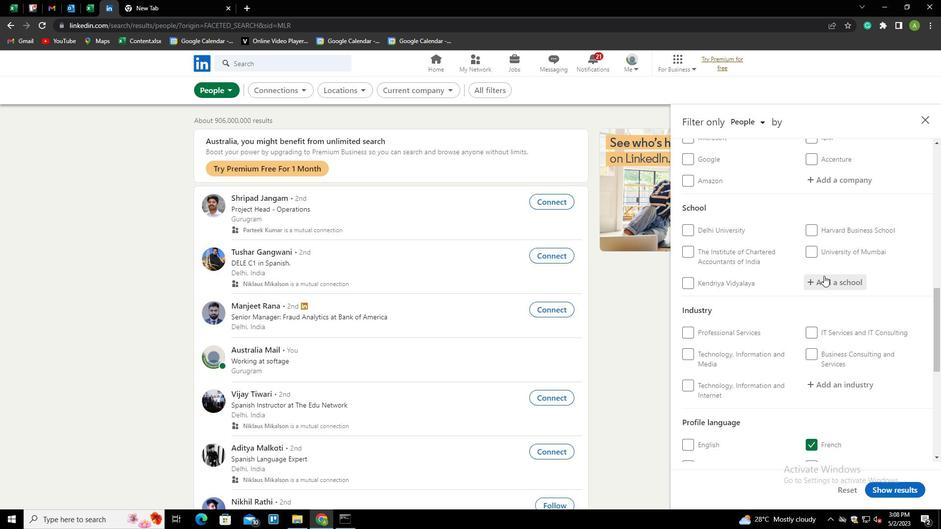 
Action: Mouse moved to (827, 281)
Screenshot: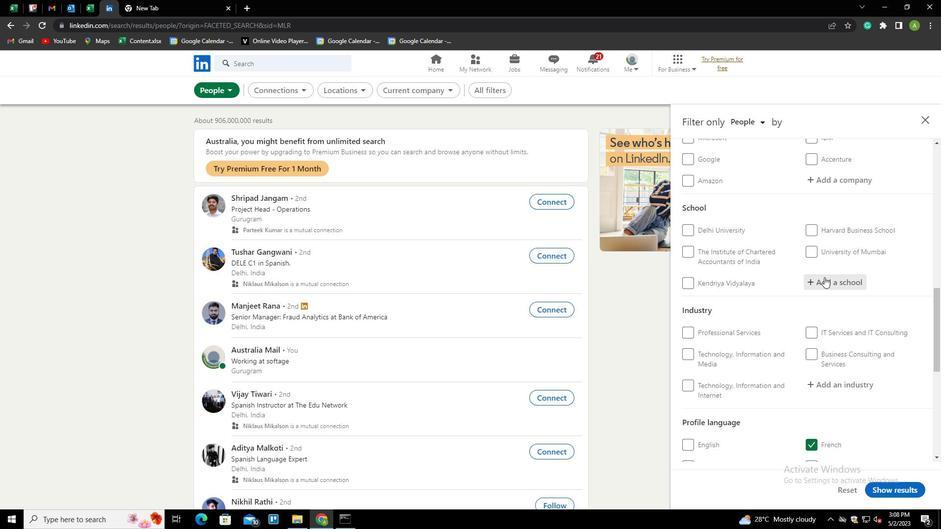 
Action: Mouse pressed left at (827, 281)
Screenshot: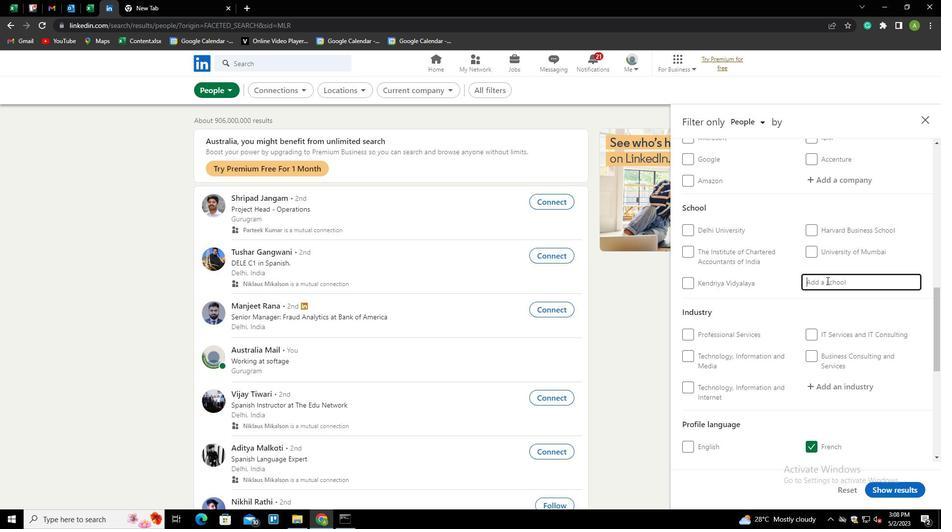 
Action: Mouse moved to (827, 281)
Screenshot: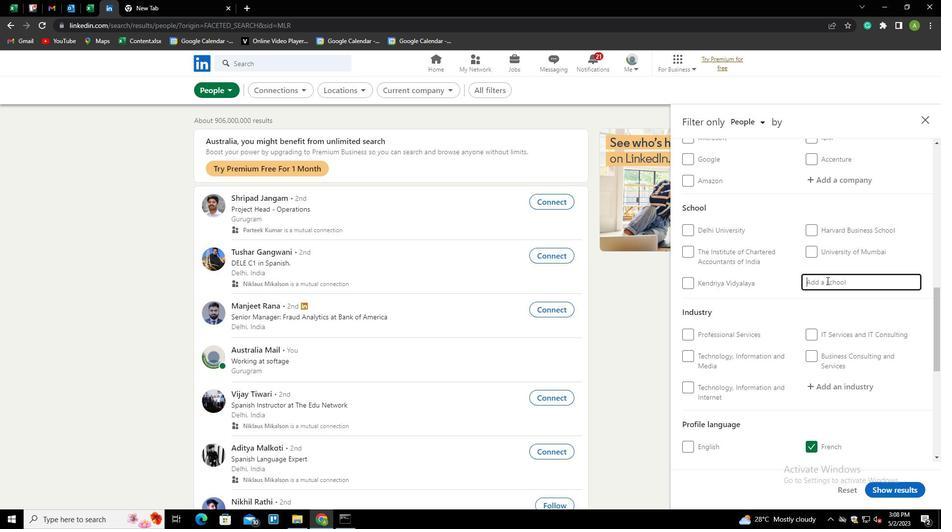 
Action: Key pressed <Key.shift>DESHBANDHU<Key.down><Key.enter>
Screenshot: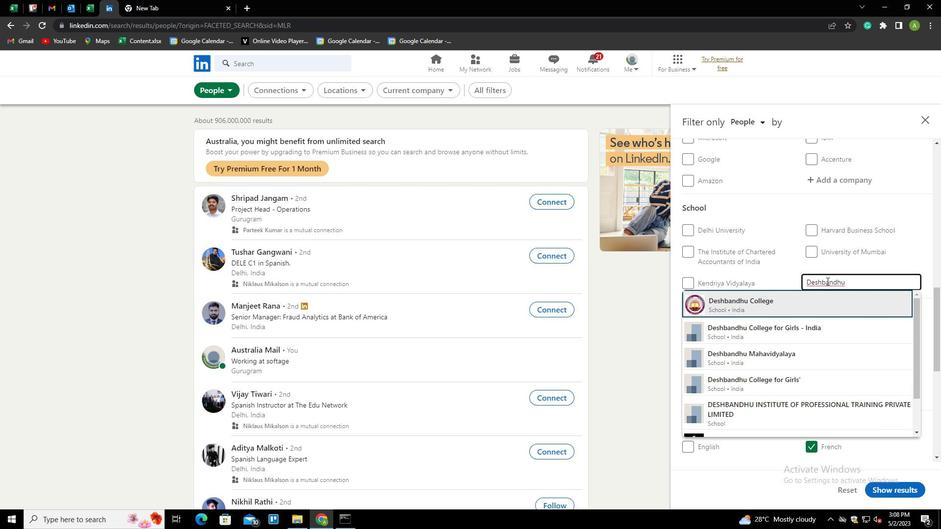 
Action: Mouse moved to (842, 253)
Screenshot: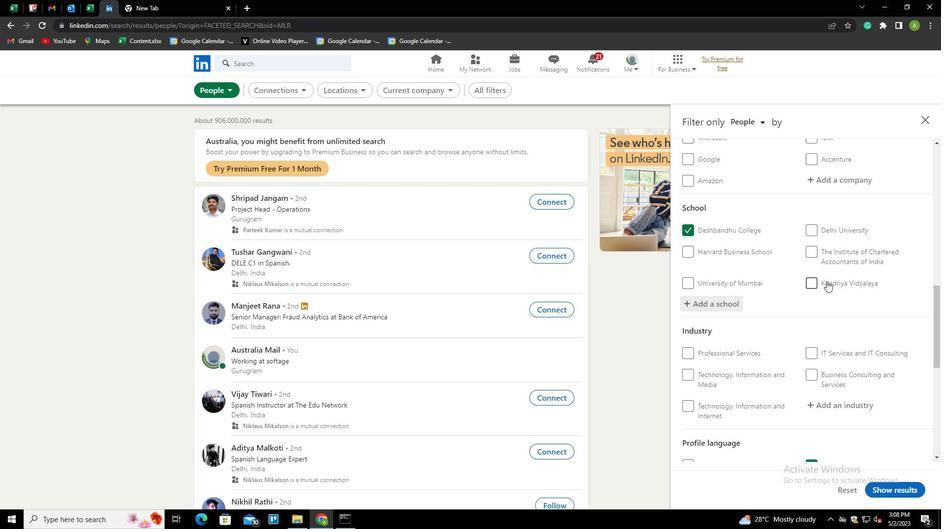 
Action: Mouse scrolled (842, 253) with delta (0, 0)
Screenshot: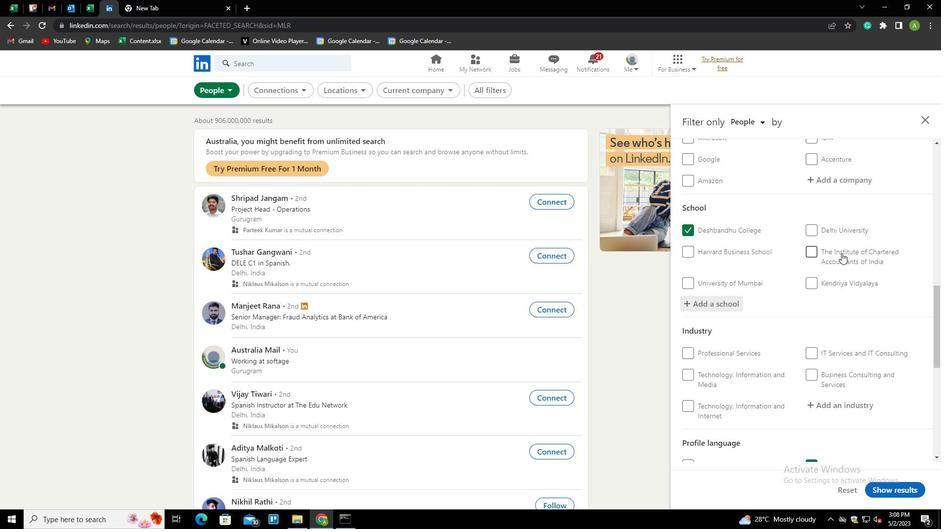 
Action: Mouse scrolled (842, 253) with delta (0, 0)
Screenshot: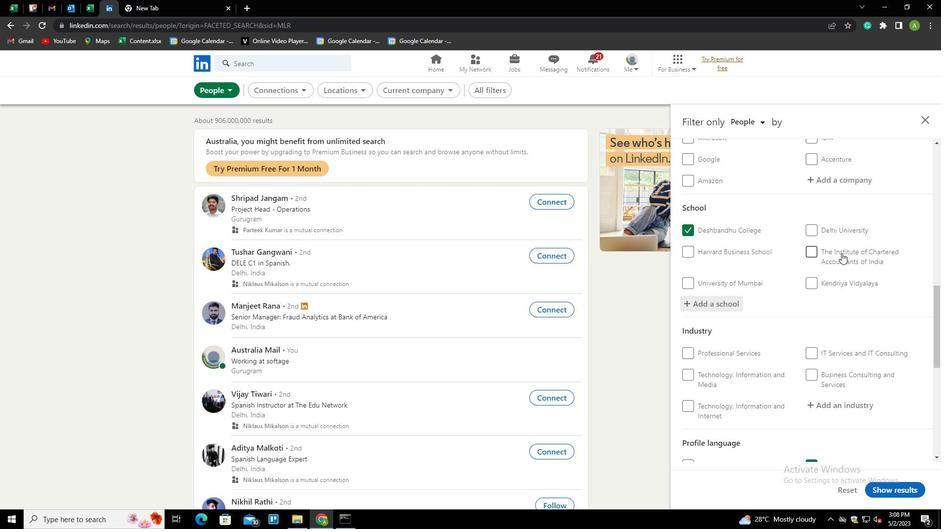 
Action: Mouse scrolled (842, 253) with delta (0, 0)
Screenshot: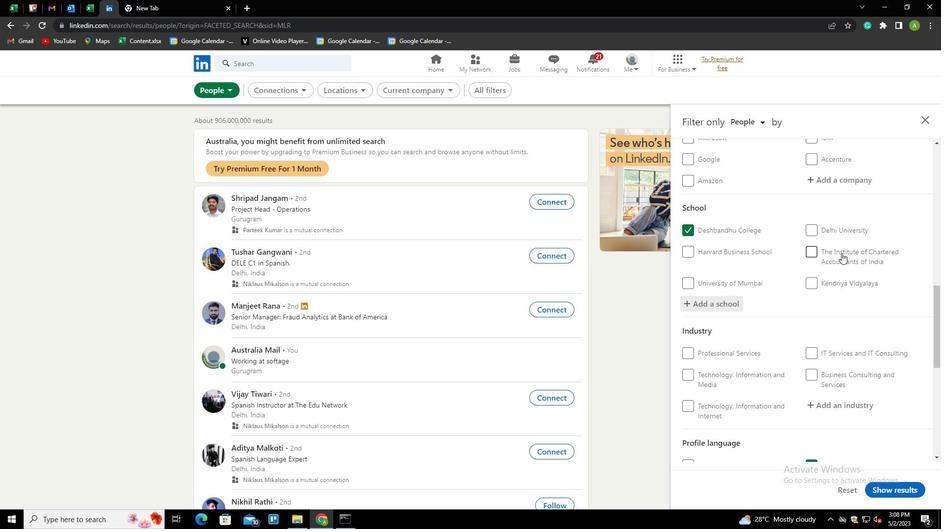 
Action: Mouse scrolled (842, 253) with delta (0, 0)
Screenshot: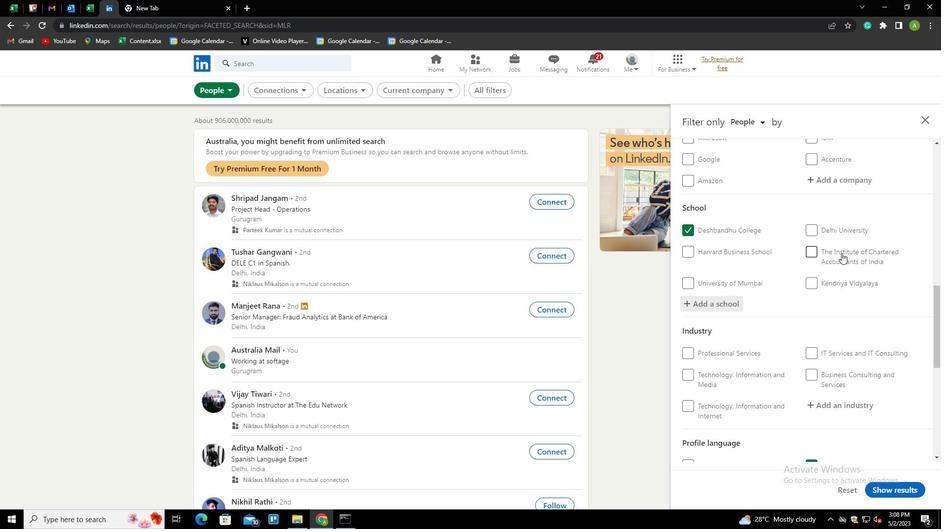 
Action: Mouse moved to (826, 207)
Screenshot: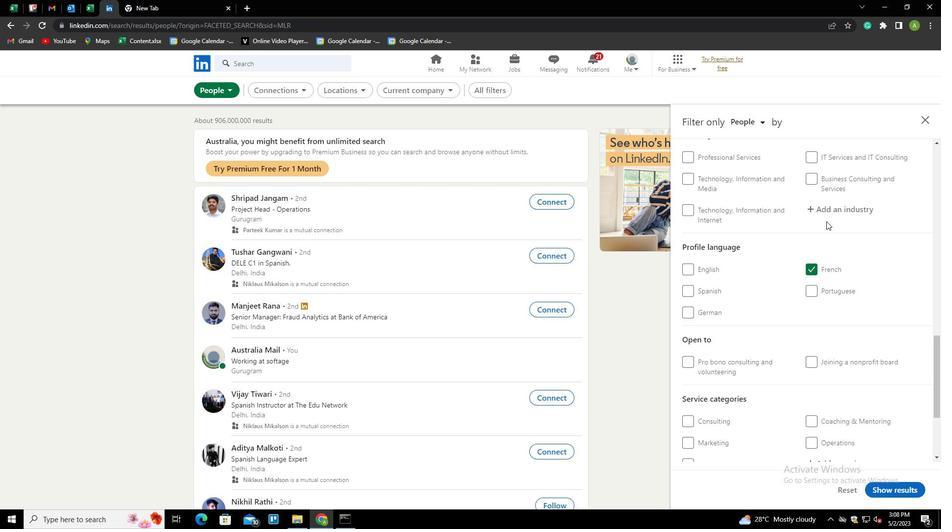 
Action: Mouse pressed left at (826, 207)
Screenshot: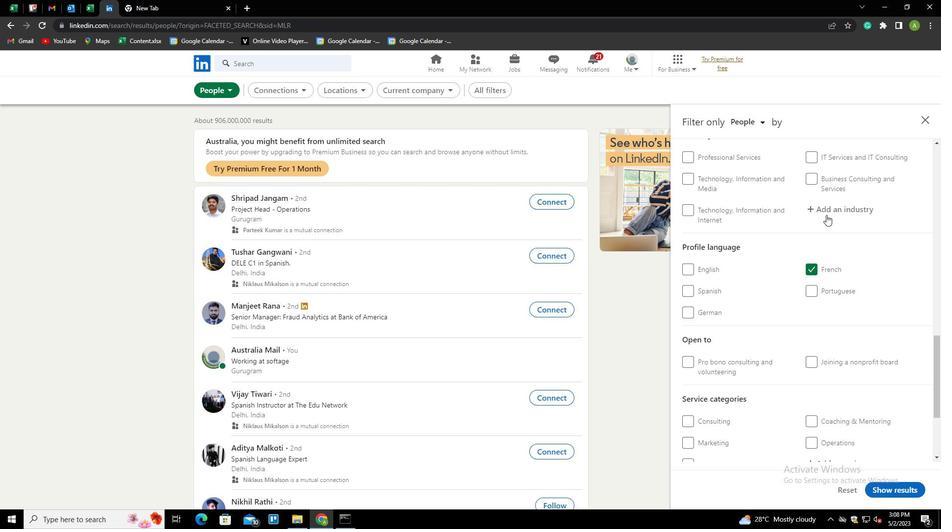 
Action: Mouse moved to (829, 207)
Screenshot: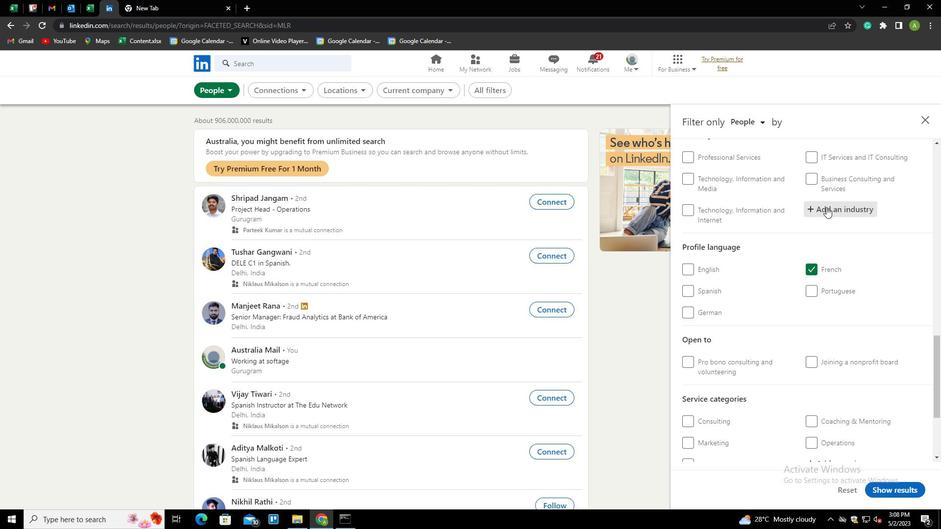 
Action: Mouse pressed left at (829, 207)
Screenshot: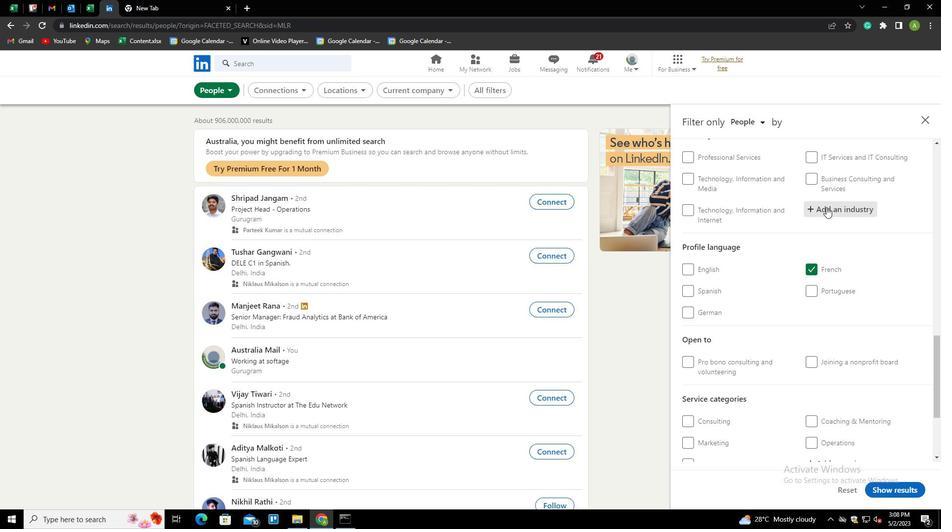 
Action: Key pressed <Key.shift>OPERATION<Key.down><Key.down><Key.enter>
Screenshot: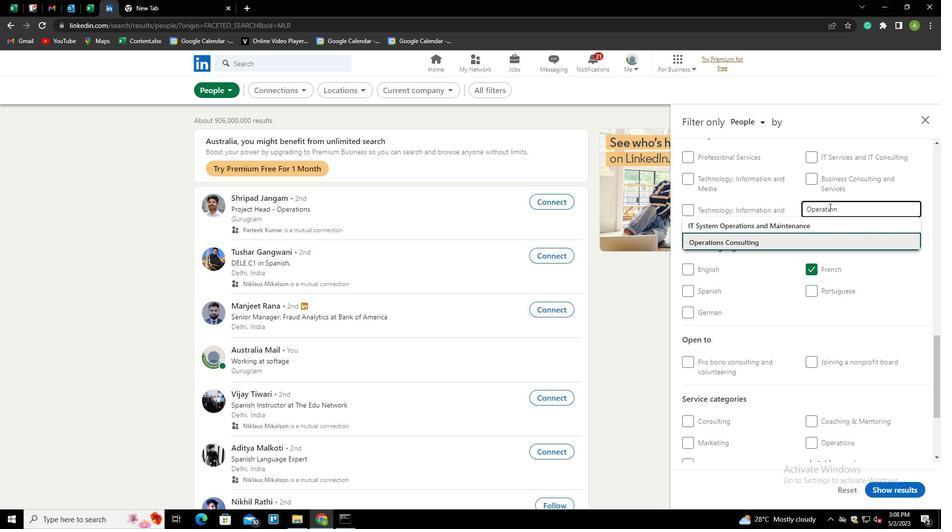 
Action: Mouse scrolled (829, 206) with delta (0, 0)
Screenshot: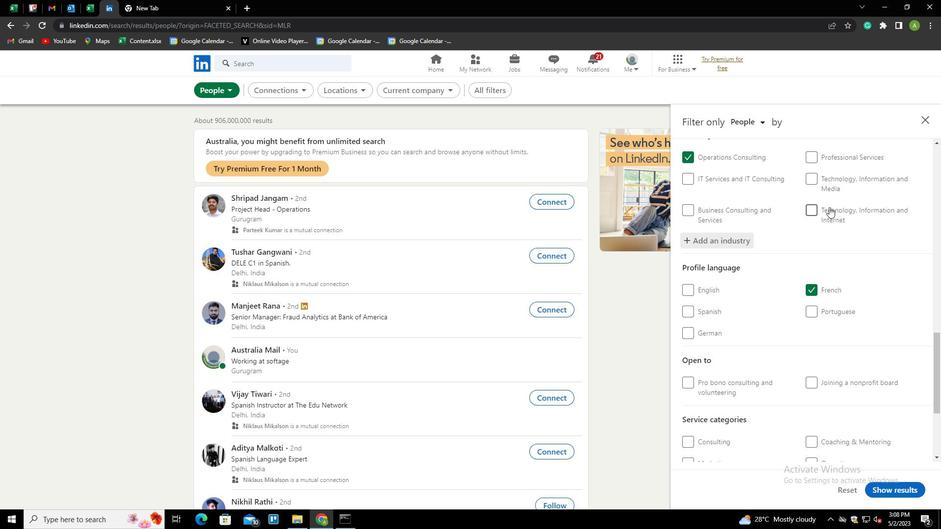 
Action: Mouse scrolled (829, 206) with delta (0, 0)
Screenshot: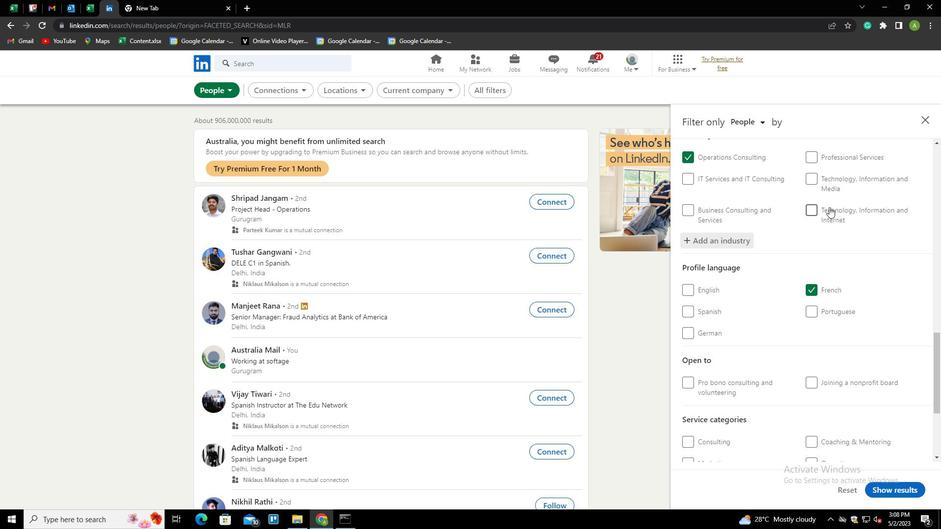 
Action: Mouse scrolled (829, 206) with delta (0, 0)
Screenshot: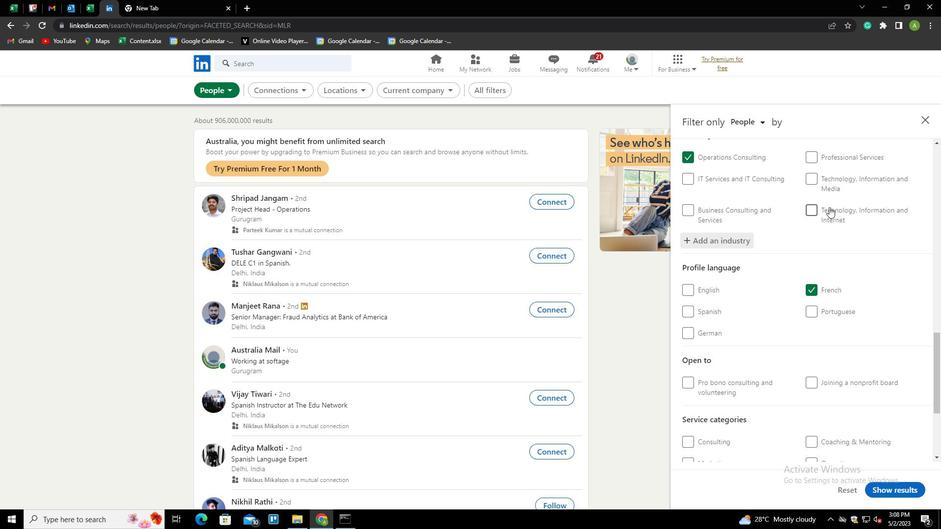 
Action: Mouse moved to (821, 335)
Screenshot: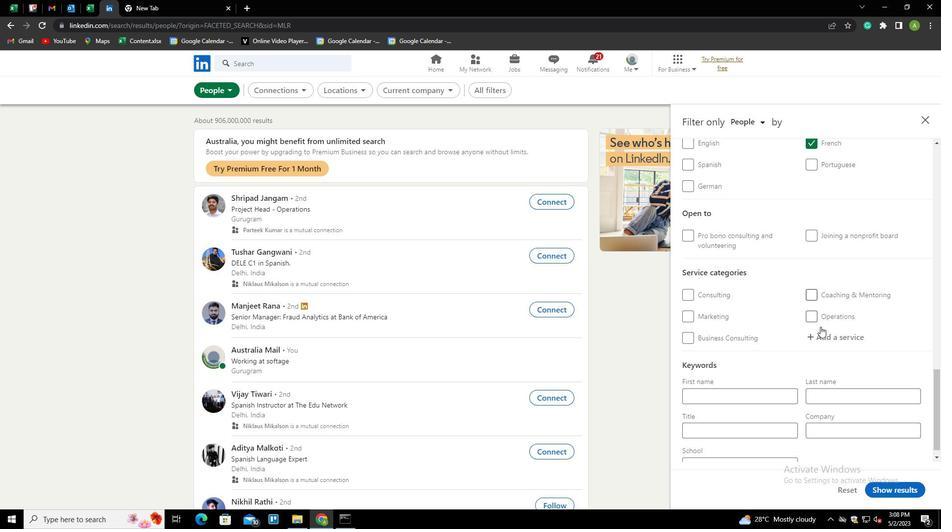 
Action: Mouse pressed left at (821, 335)
Screenshot: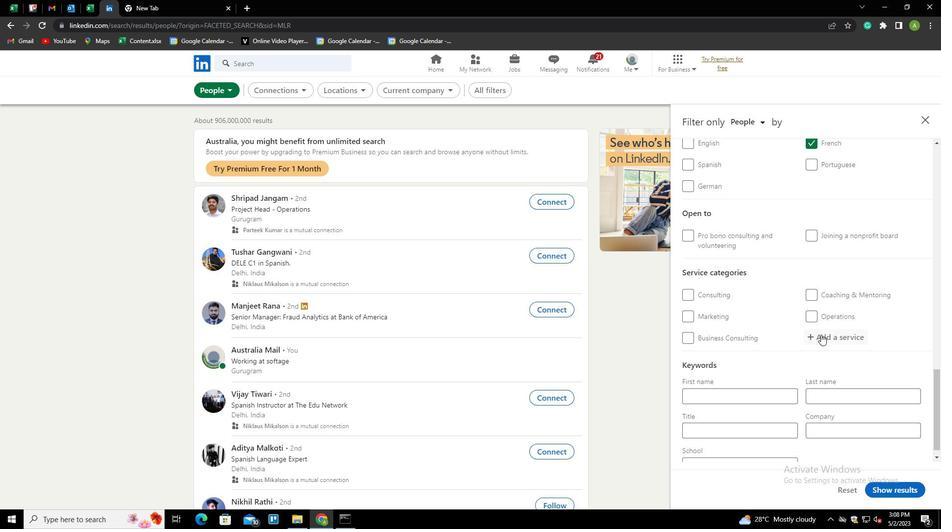 
Action: Mouse moved to (824, 336)
Screenshot: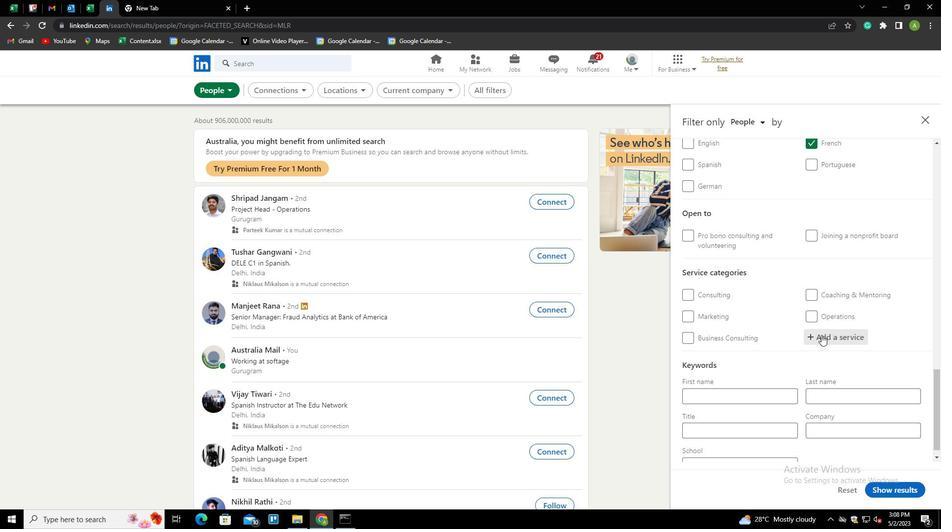 
Action: Mouse pressed left at (824, 336)
Screenshot: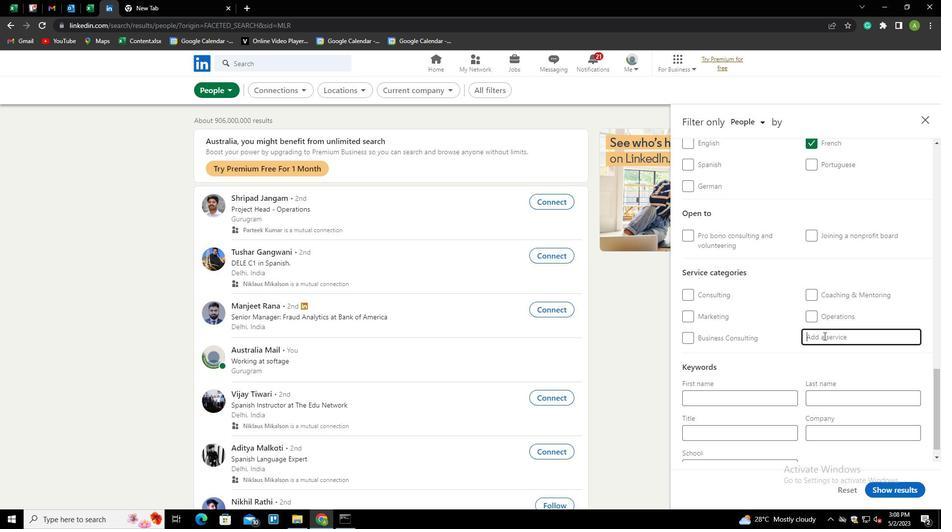 
Action: Key pressed <Key.shift>COPY<Key.down><Key.enter>
Screenshot: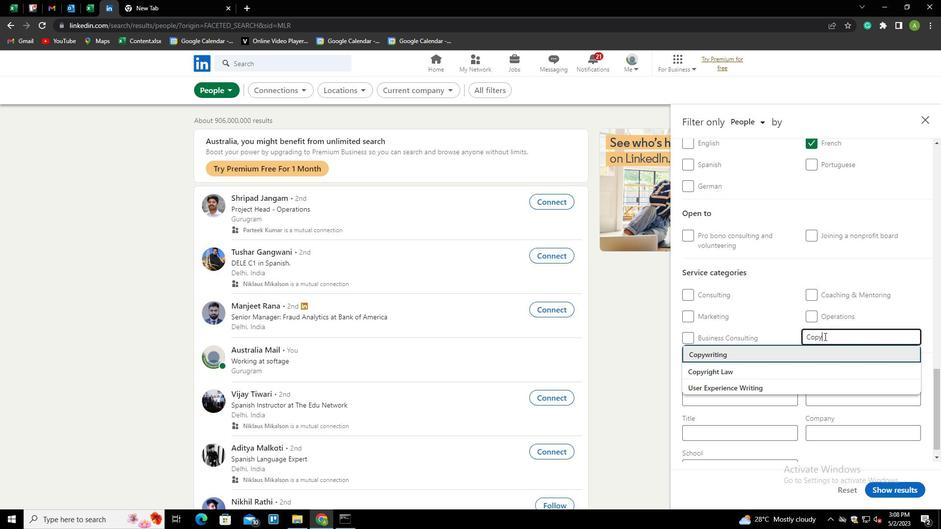
Action: Mouse scrolled (824, 336) with delta (0, 0)
Screenshot: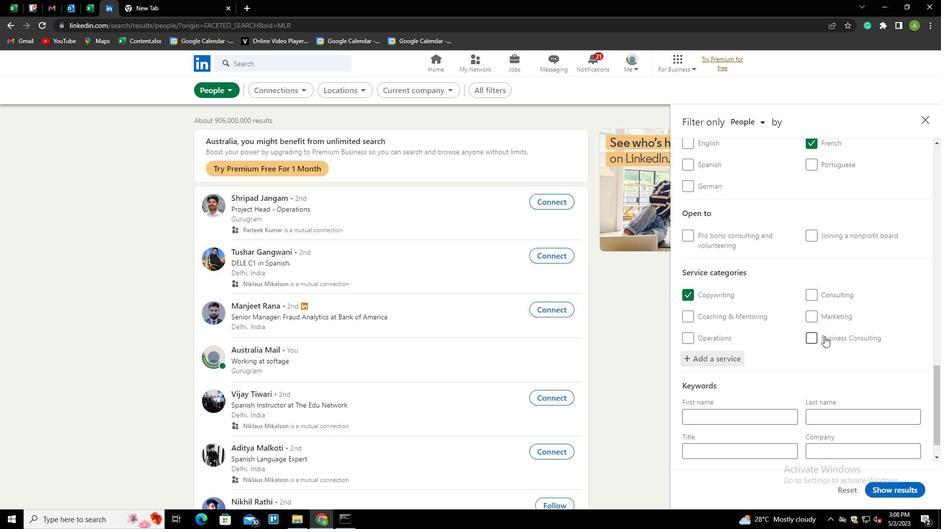 
Action: Mouse scrolled (824, 336) with delta (0, 0)
Screenshot: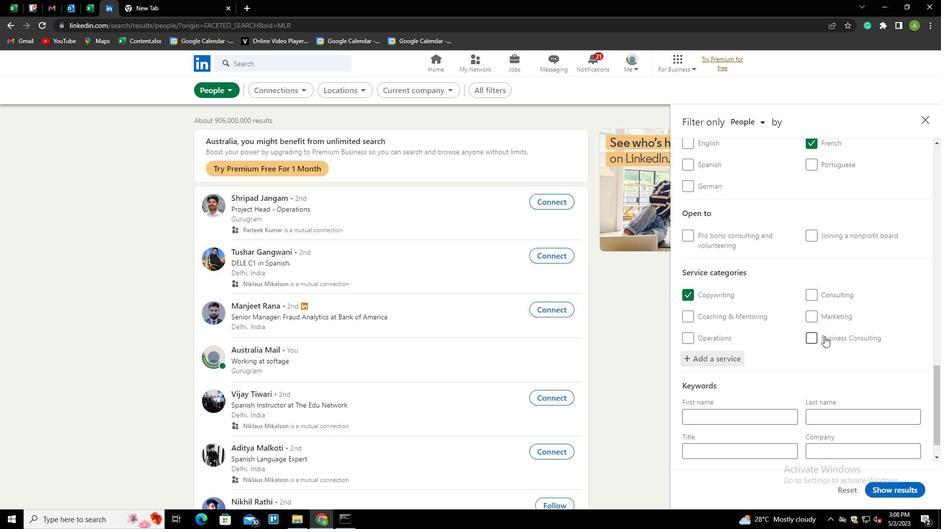 
Action: Mouse scrolled (824, 336) with delta (0, 0)
Screenshot: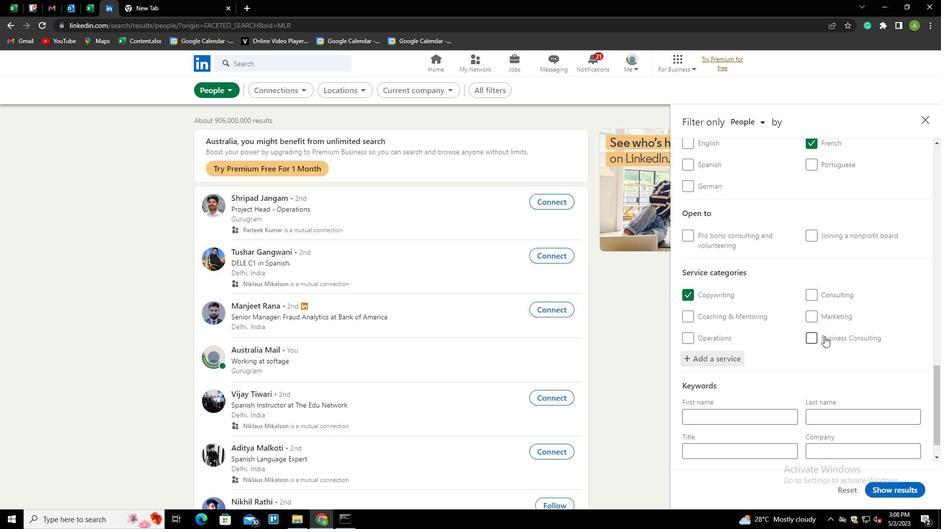
Action: Mouse scrolled (824, 336) with delta (0, 0)
Screenshot: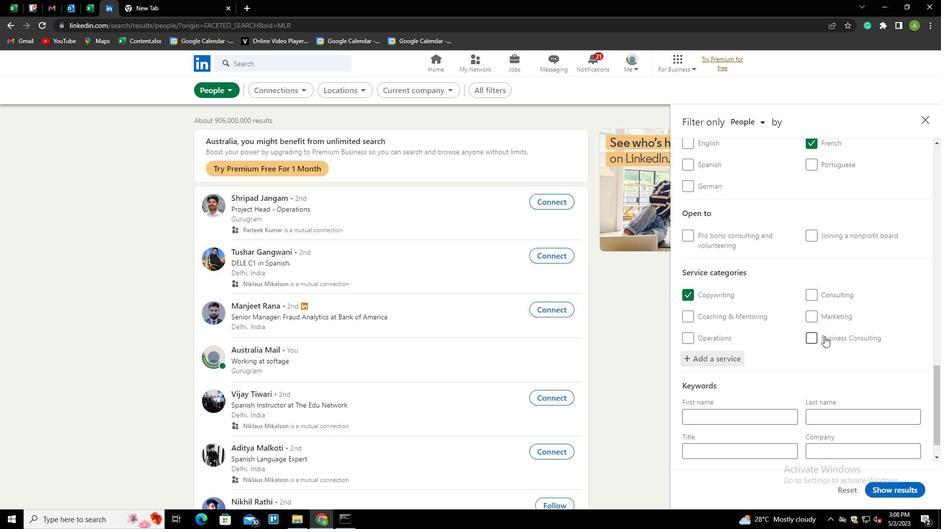 
Action: Mouse scrolled (824, 336) with delta (0, 0)
Screenshot: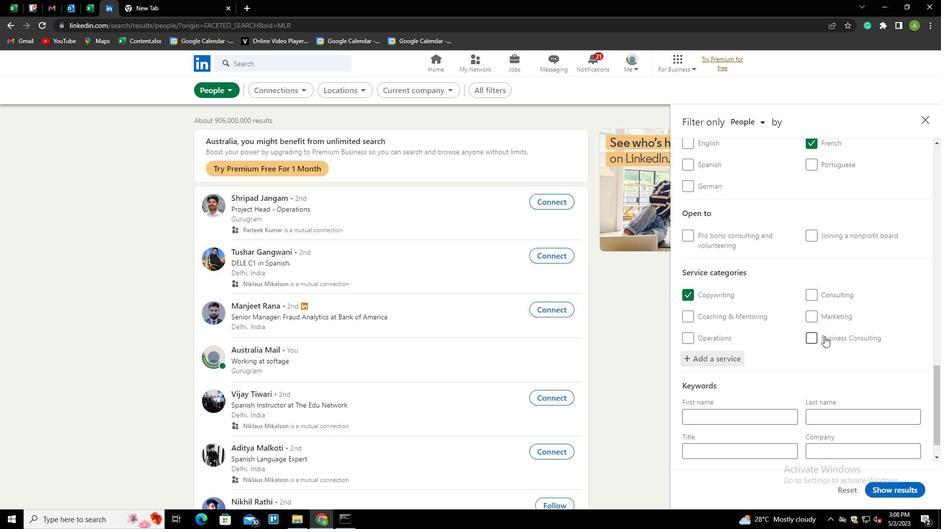 
Action: Mouse scrolled (824, 336) with delta (0, 0)
Screenshot: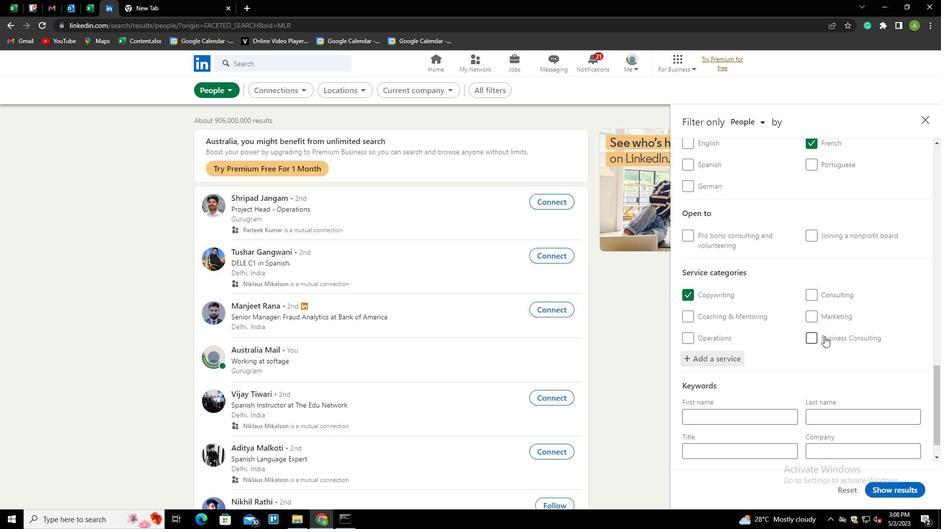 
Action: Mouse scrolled (824, 336) with delta (0, 0)
Screenshot: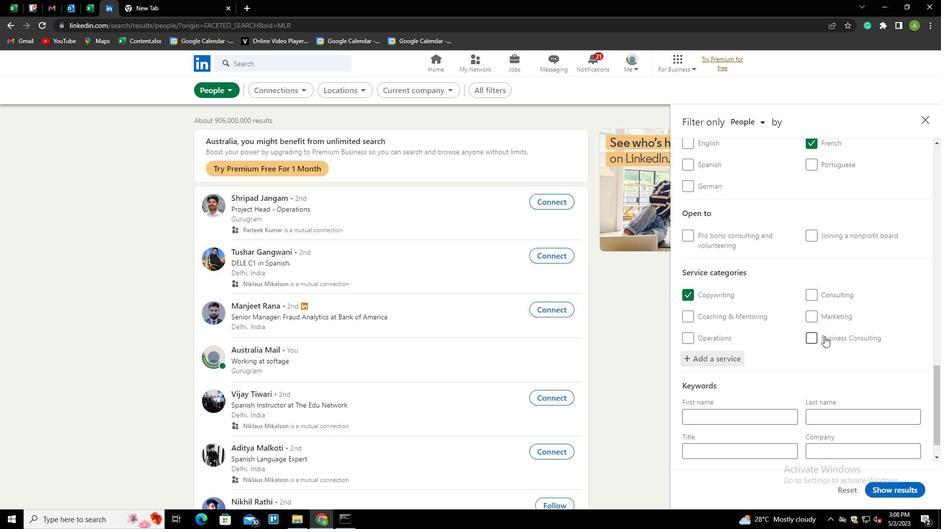 
Action: Mouse moved to (717, 423)
Screenshot: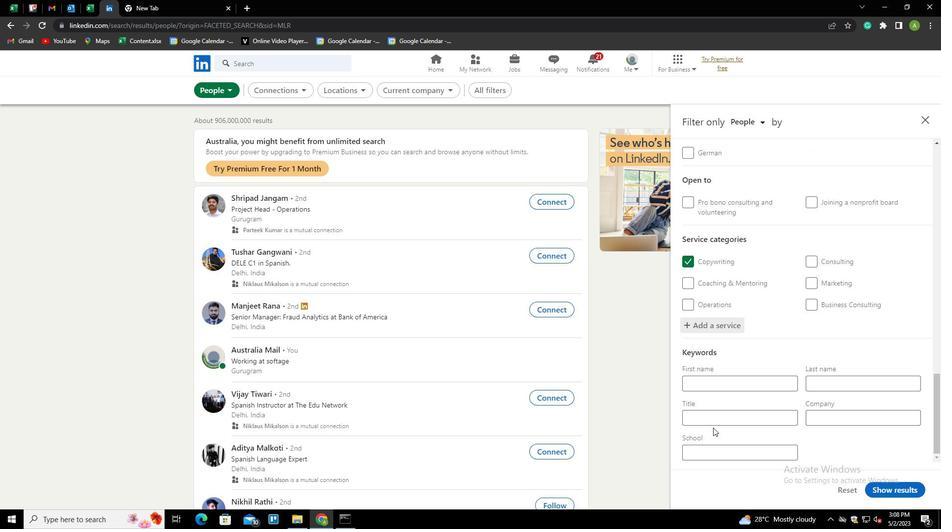 
Action: Mouse pressed left at (717, 423)
Screenshot: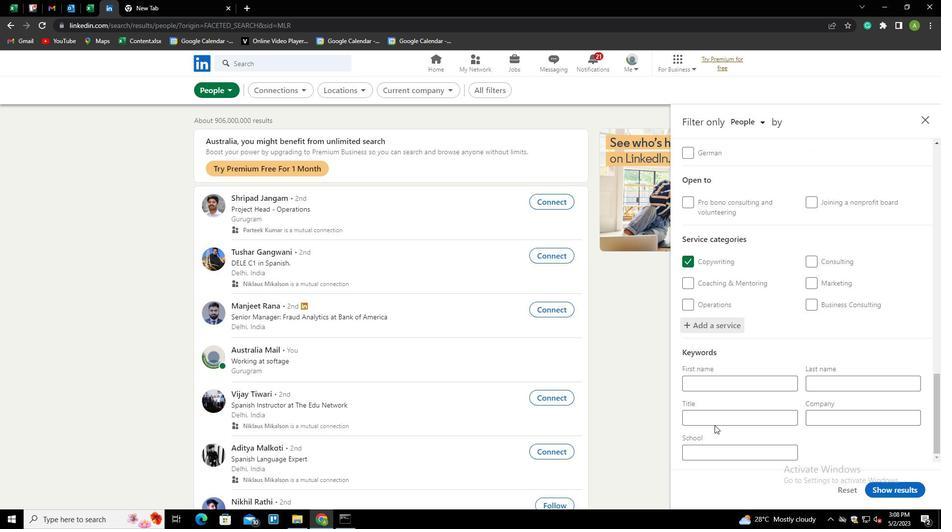 
Action: Key pressed <Key.shift>SALES<Key.space><Key.shift>MANAGER
Screenshot: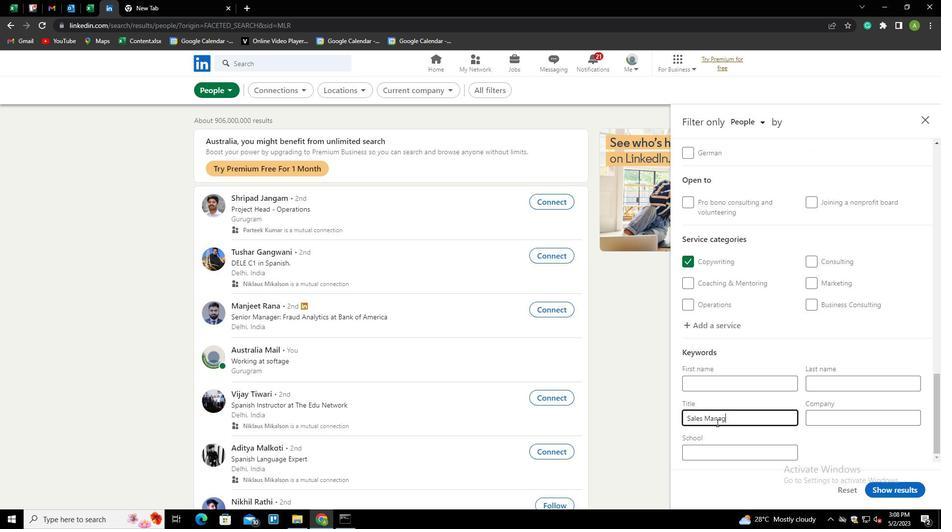 
Action: Mouse moved to (826, 439)
Screenshot: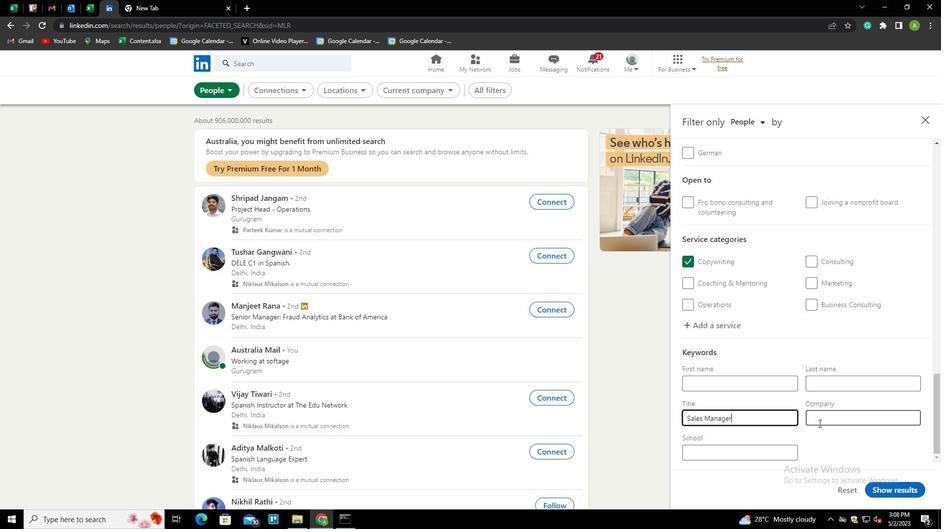 
Action: Mouse pressed left at (826, 439)
Screenshot: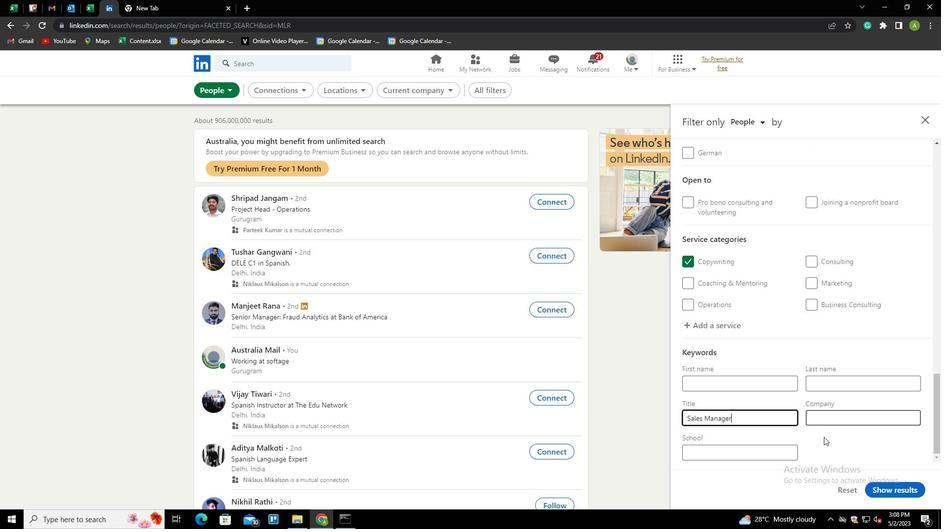 
Action: Mouse moved to (895, 491)
Screenshot: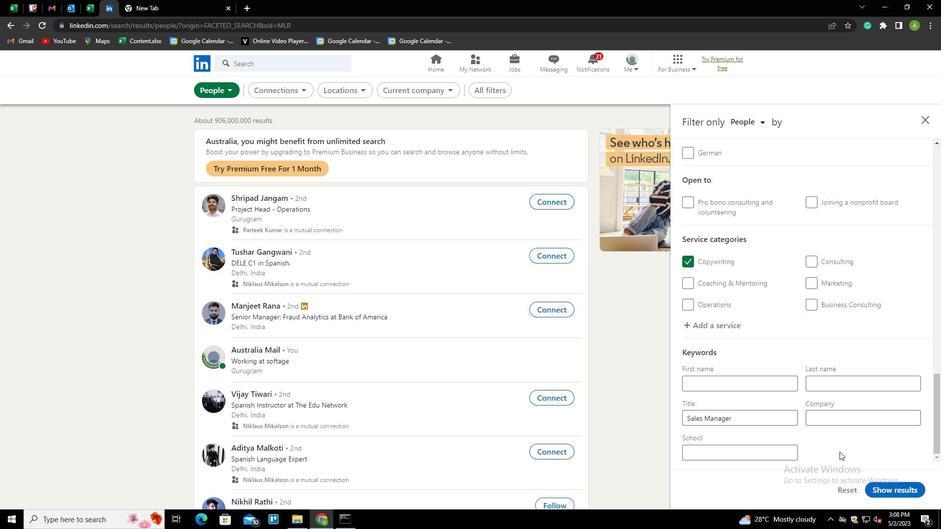 
Action: Mouse pressed left at (895, 491)
Screenshot: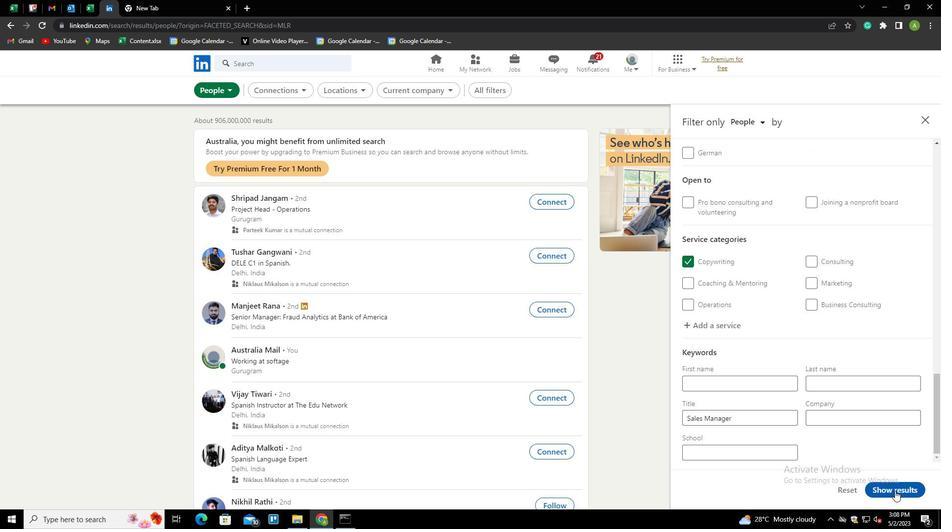 
